 Task: Create an event for the annual employee recognition ceremony, honoring exceptional contributions, milestones, and dedication to the organization on October 14th at 6 PM.
Action: Mouse moved to (59, 125)
Screenshot: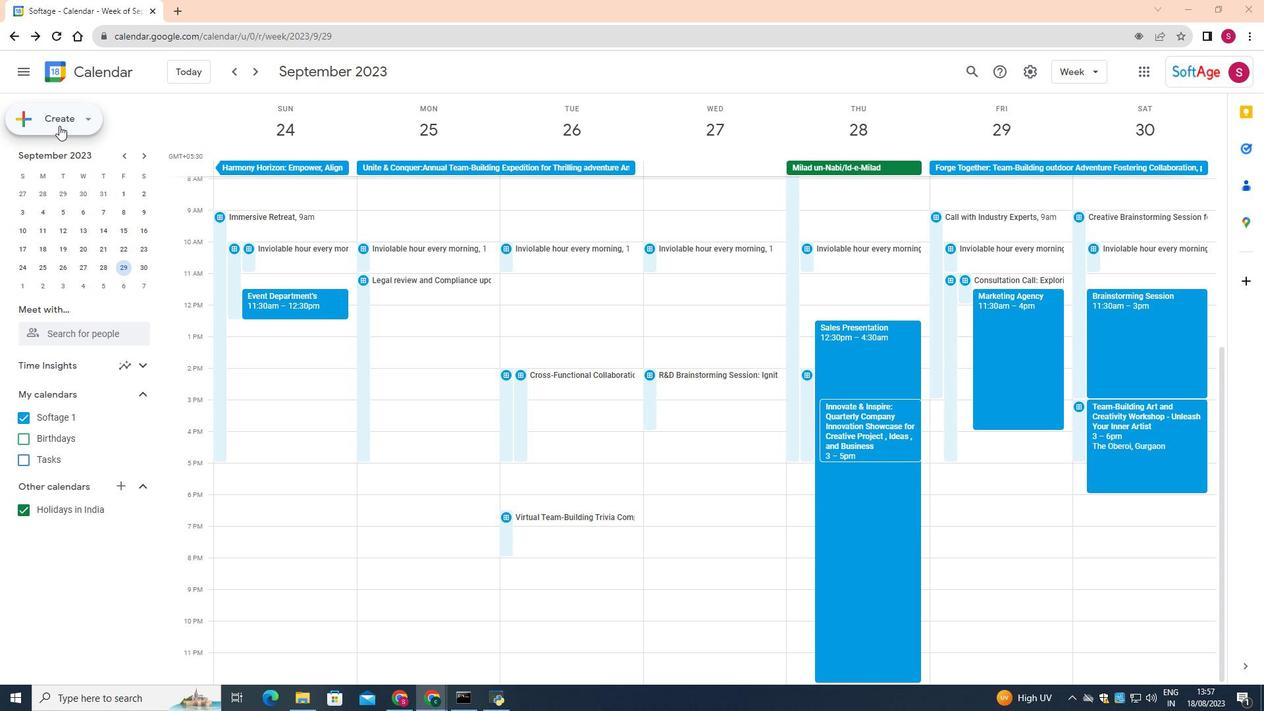 
Action: Mouse pressed left at (59, 125)
Screenshot: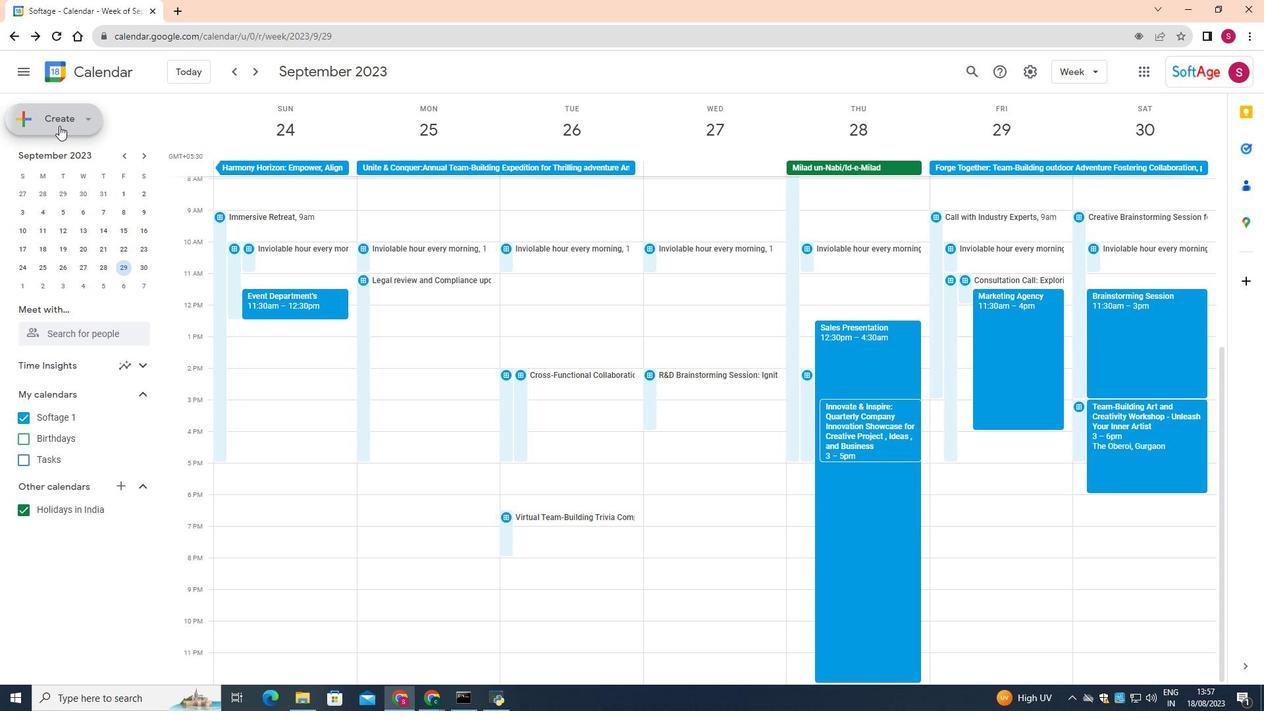 
Action: Mouse moved to (55, 153)
Screenshot: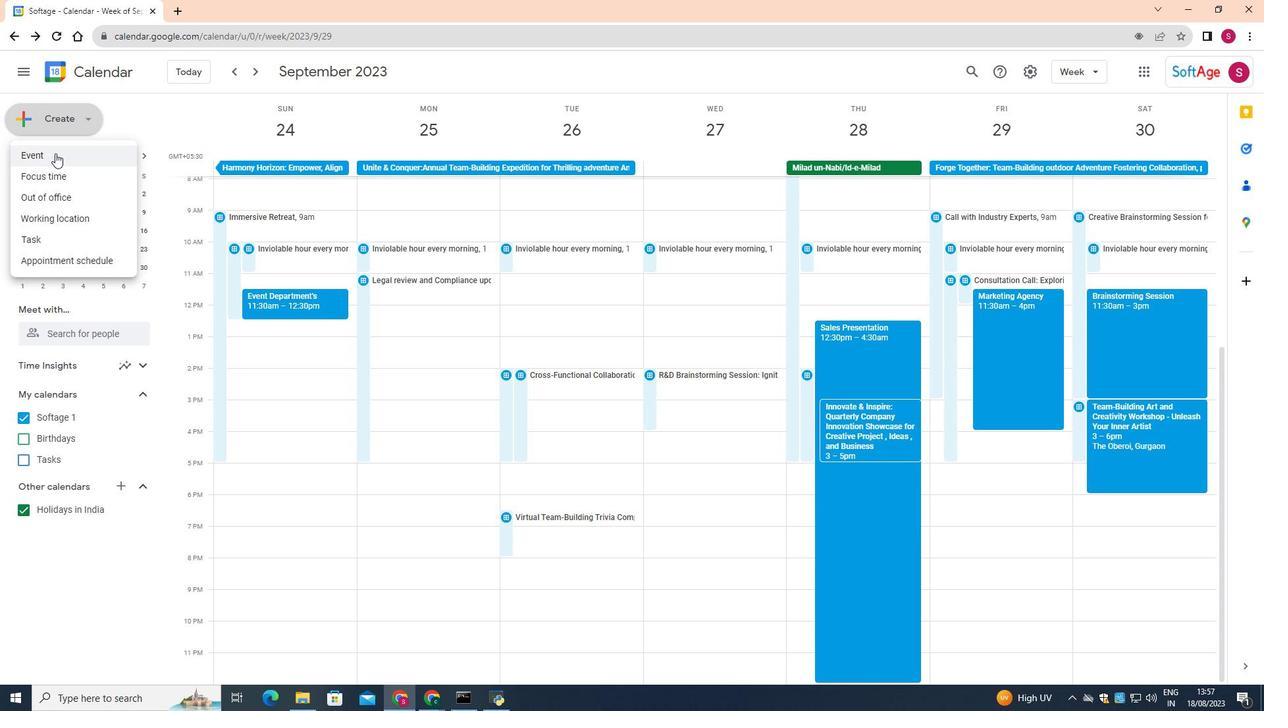 
Action: Mouse pressed left at (55, 153)
Screenshot: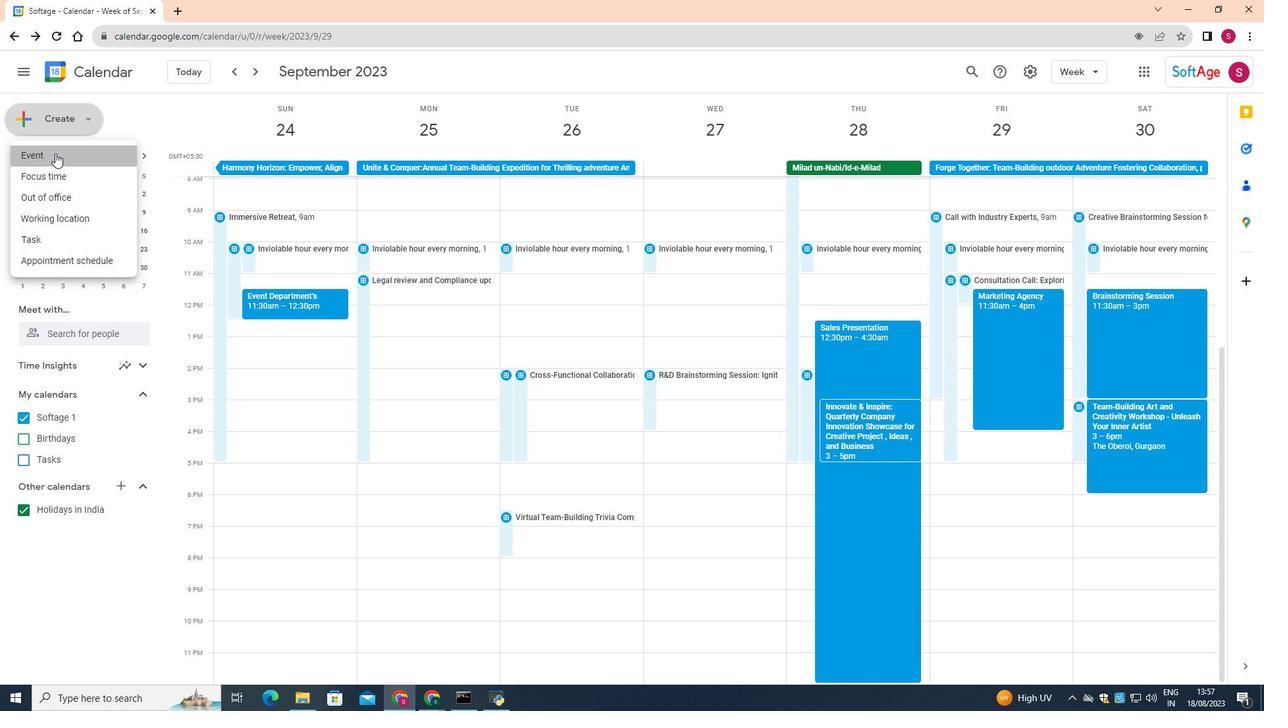
Action: Mouse moved to (557, 233)
Screenshot: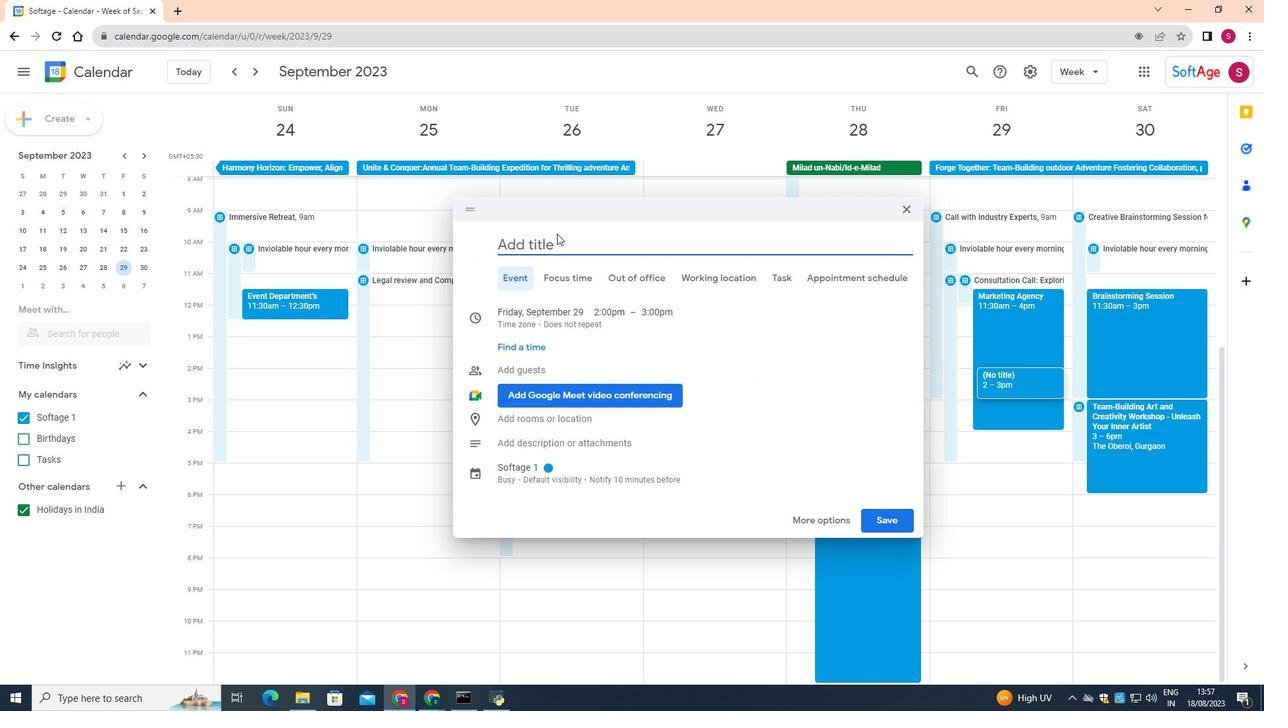 
Action: Mouse pressed left at (557, 233)
Screenshot: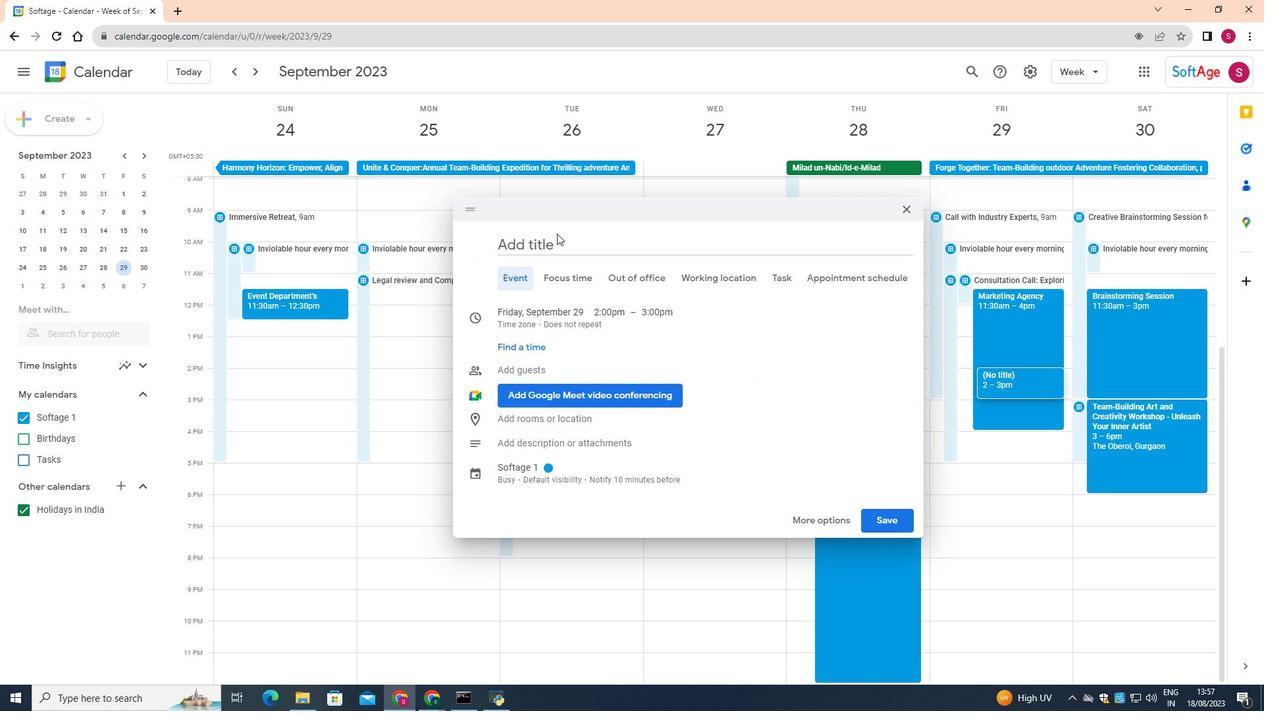 
Action: Mouse moved to (558, 244)
Screenshot: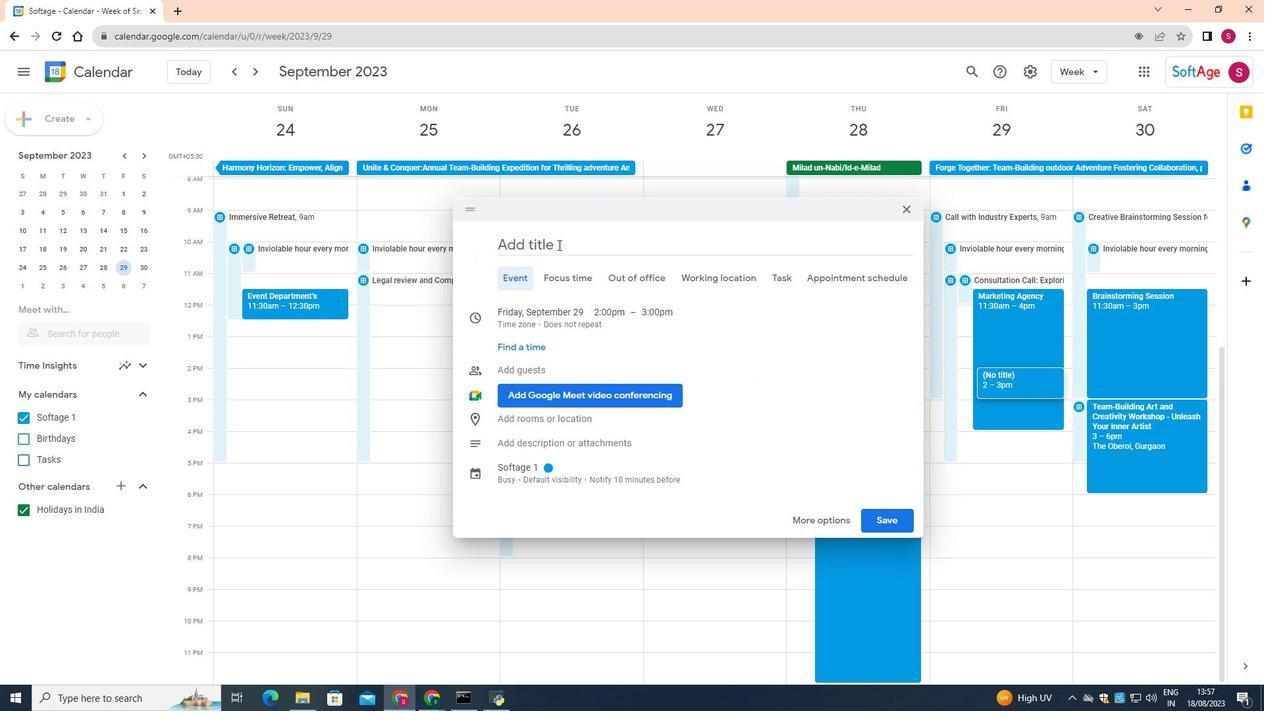 
Action: Mouse pressed left at (558, 244)
Screenshot: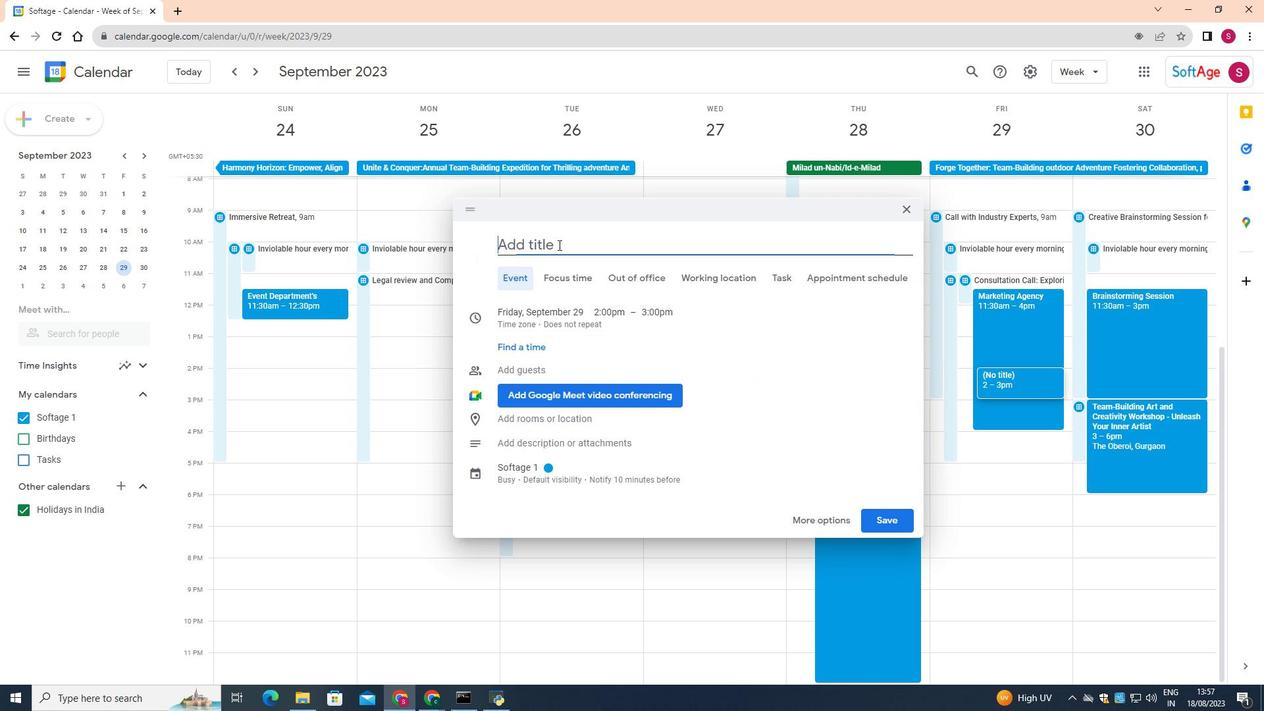 
Action: Mouse moved to (559, 244)
Screenshot: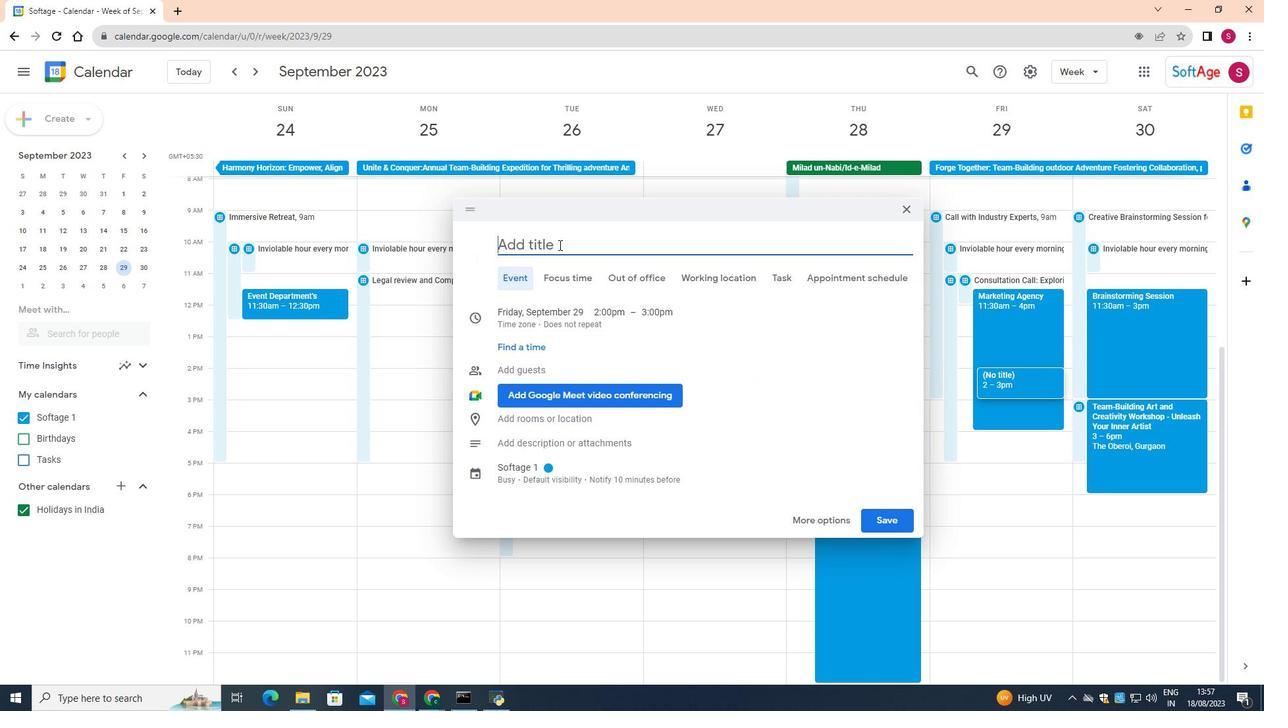 
Action: Key pressed <Key.shift>Annual<Key.space><Key.shift>Employee<Key.space><Key.shift>Recognition<Key.space><Key.shift>Ceremony<Key.shift_r>:<Key.space><Key.shift>Celebrating<Key.space><Key.shift>Excellence<Key.space>and<Key.space><Key.shift>Dedication
Screenshot: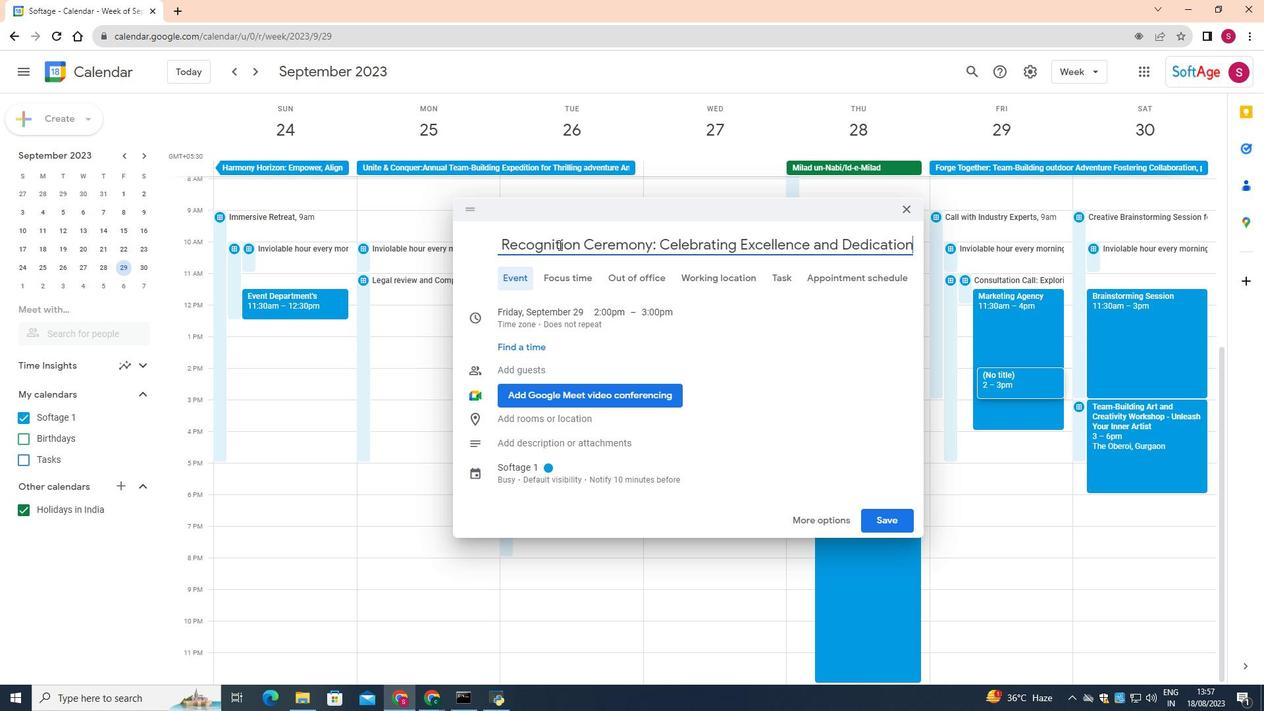 
Action: Mouse moved to (570, 309)
Screenshot: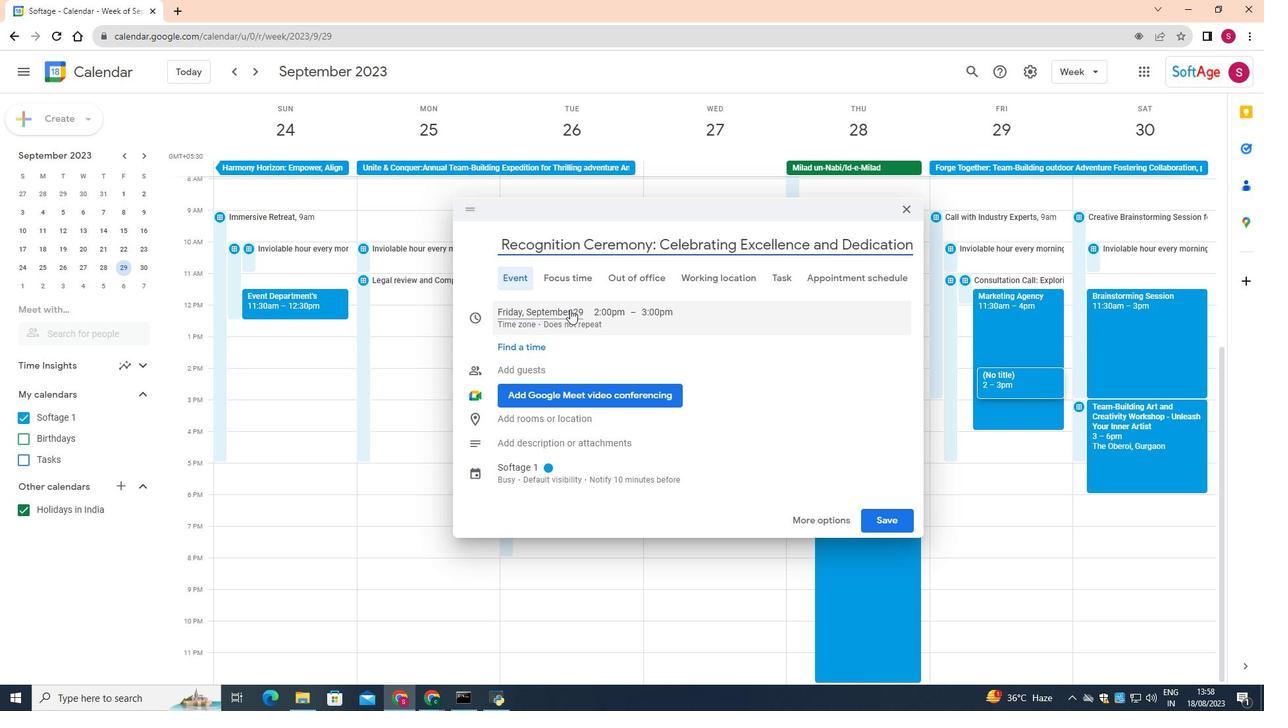 
Action: Mouse pressed left at (570, 309)
Screenshot: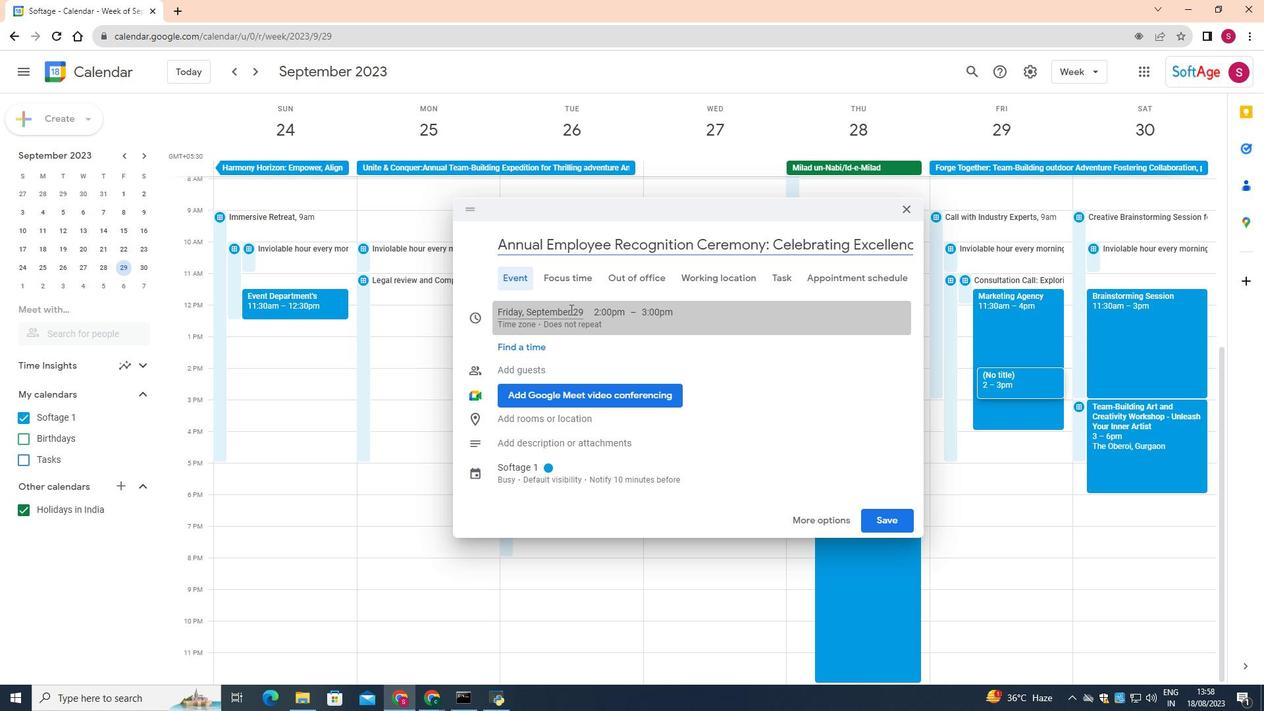 
Action: Mouse moved to (654, 339)
Screenshot: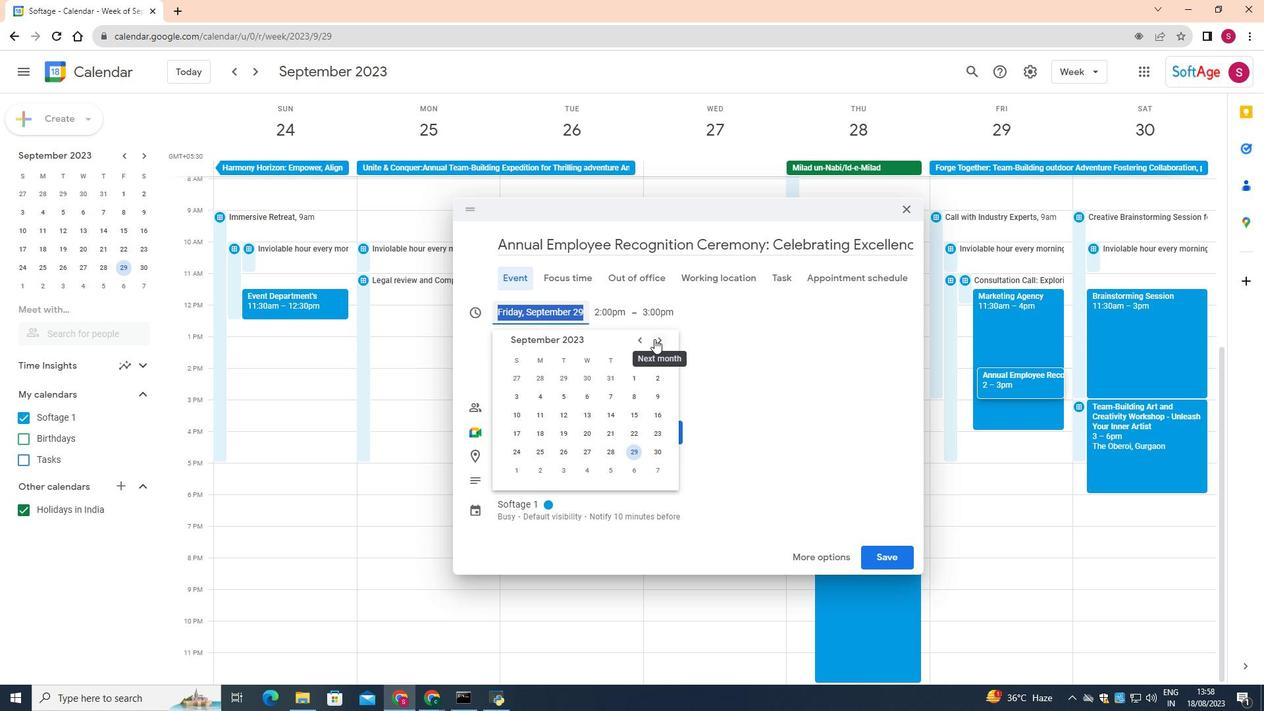 
Action: Mouse pressed left at (654, 339)
Screenshot: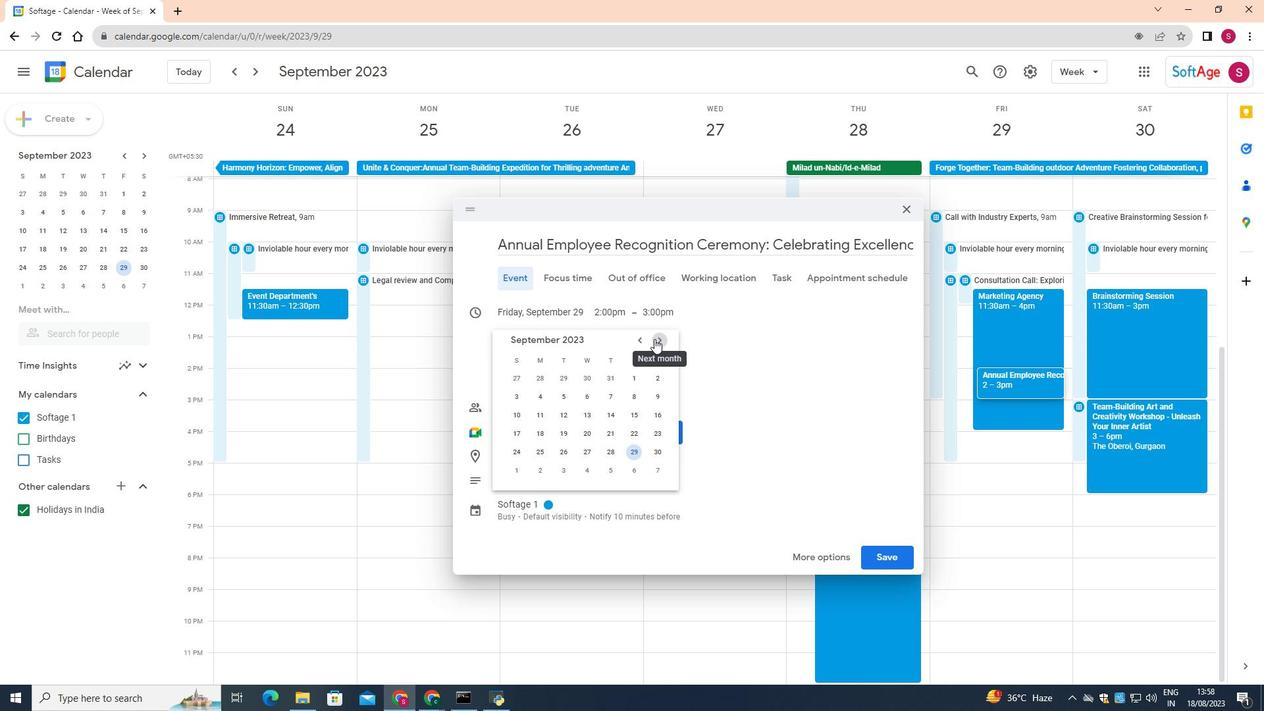 
Action: Mouse moved to (653, 393)
Screenshot: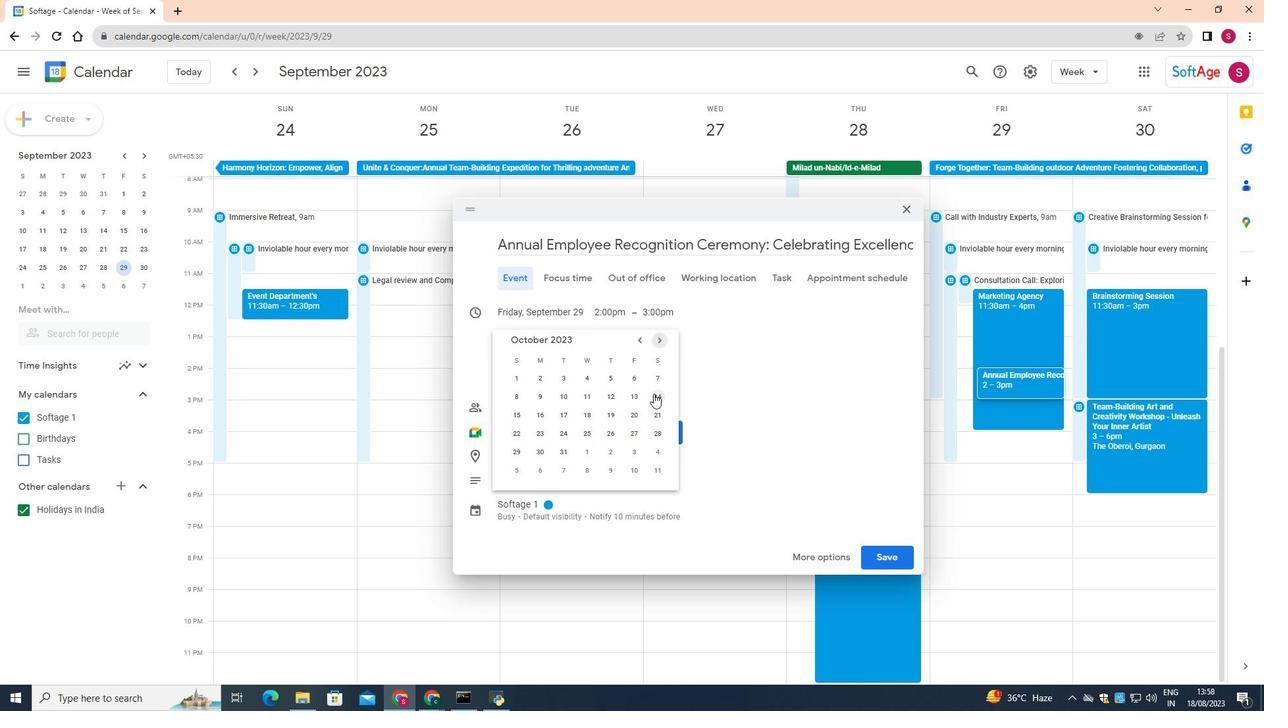 
Action: Mouse pressed left at (653, 393)
Screenshot: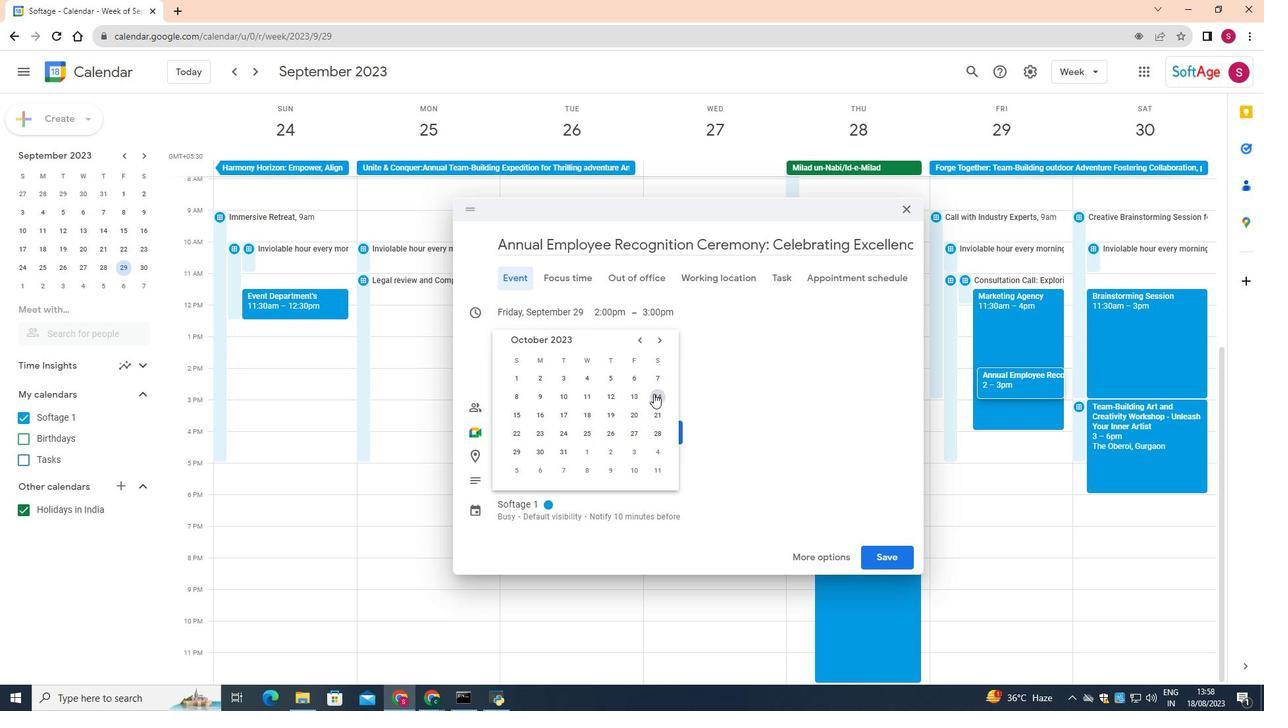 
Action: Mouse moved to (763, 312)
Screenshot: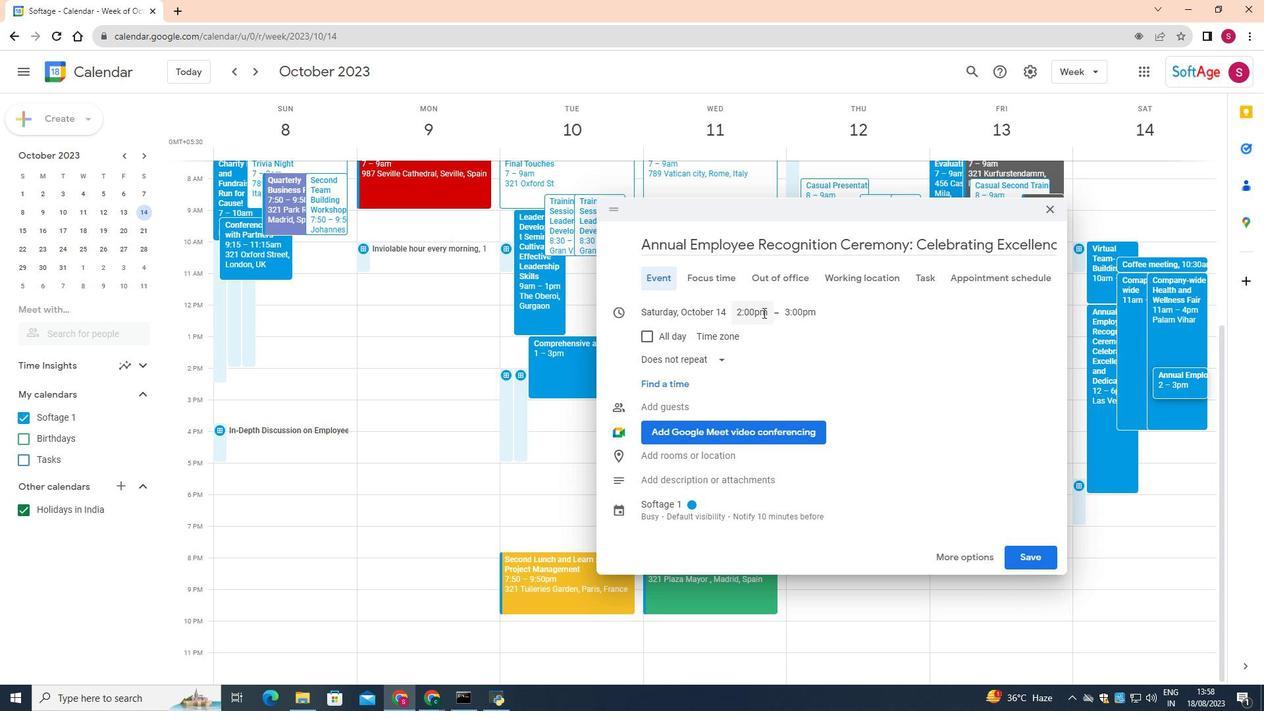 
Action: Mouse pressed left at (763, 312)
Screenshot: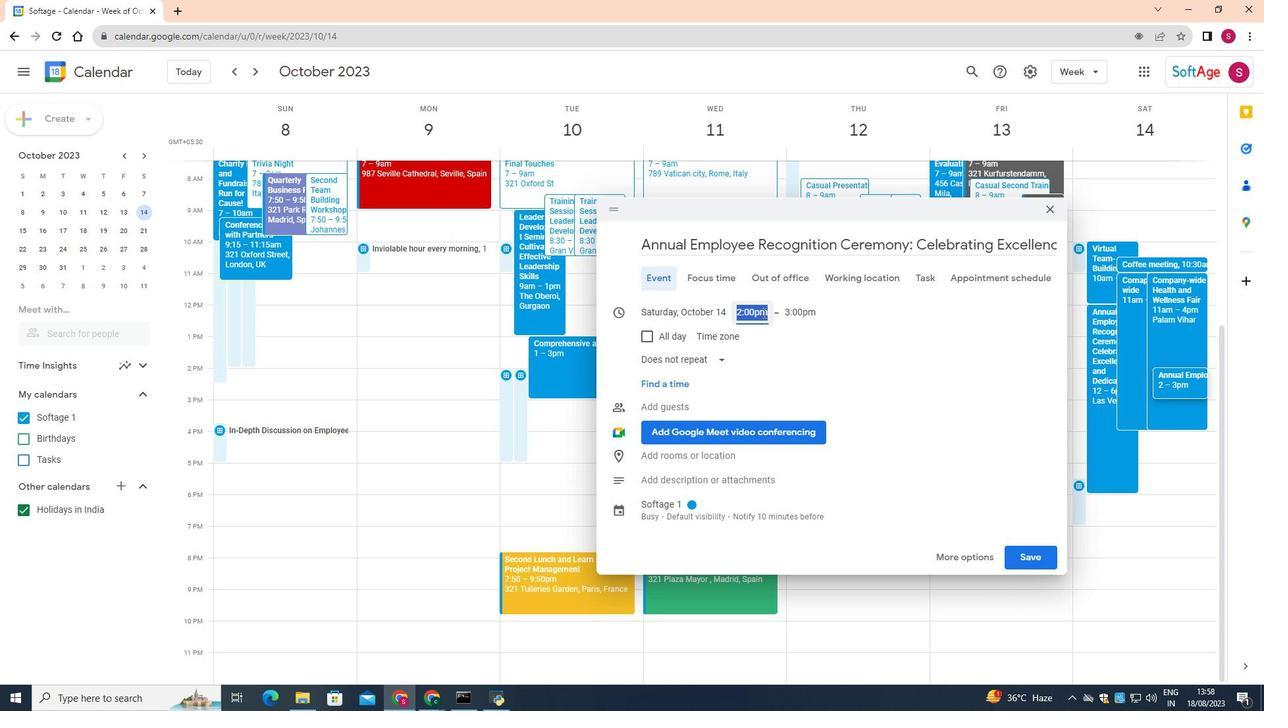 
Action: Mouse moved to (767, 419)
Screenshot: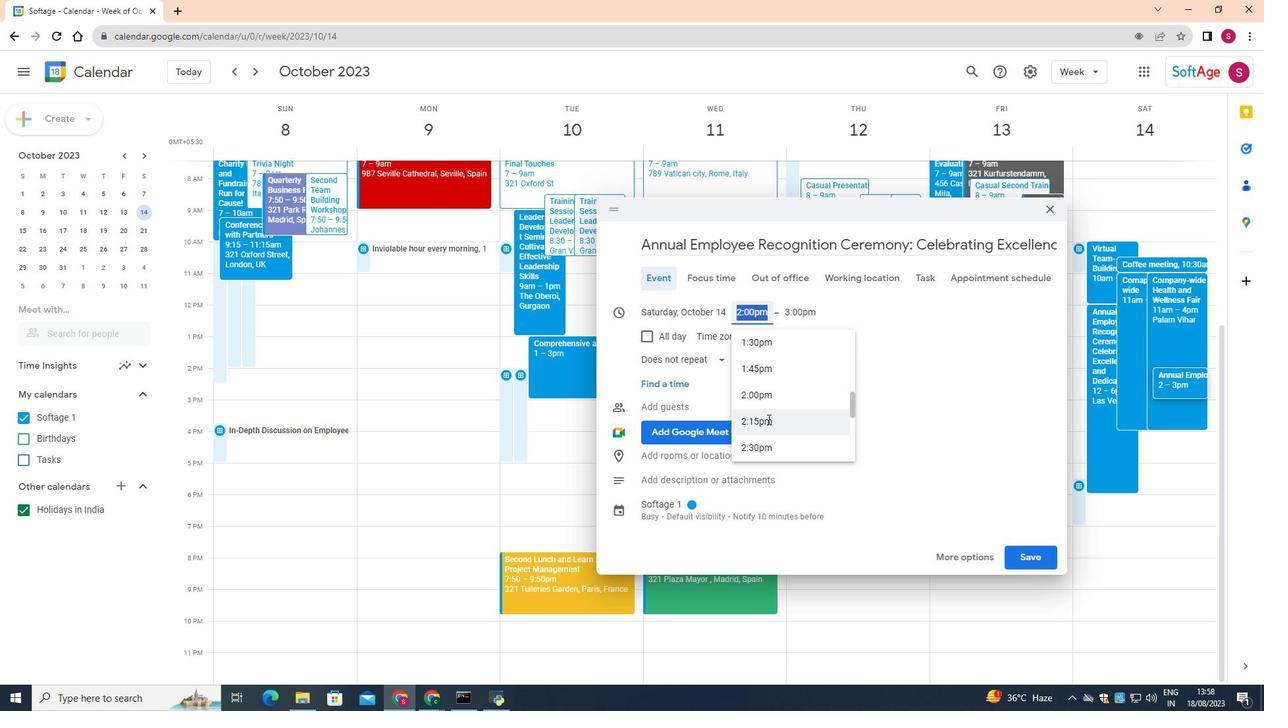 
Action: Mouse scrolled (767, 418) with delta (0, 0)
Screenshot: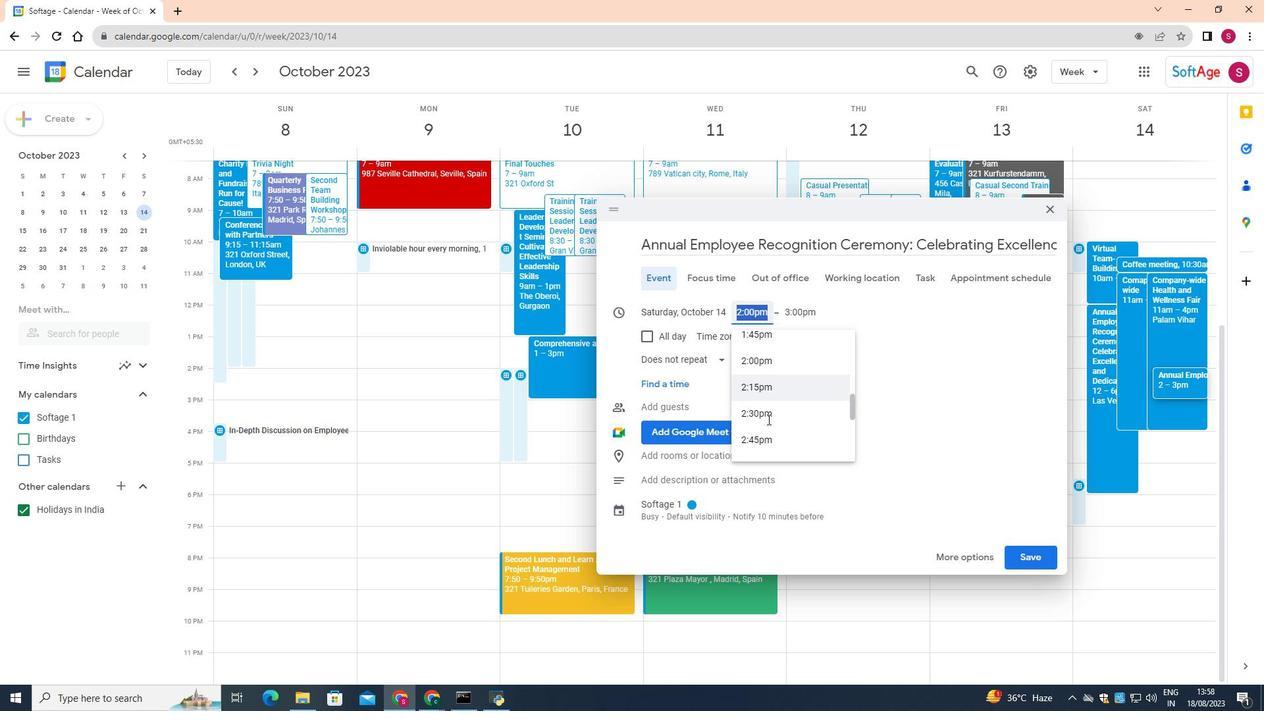 
Action: Mouse scrolled (767, 418) with delta (0, 0)
Screenshot: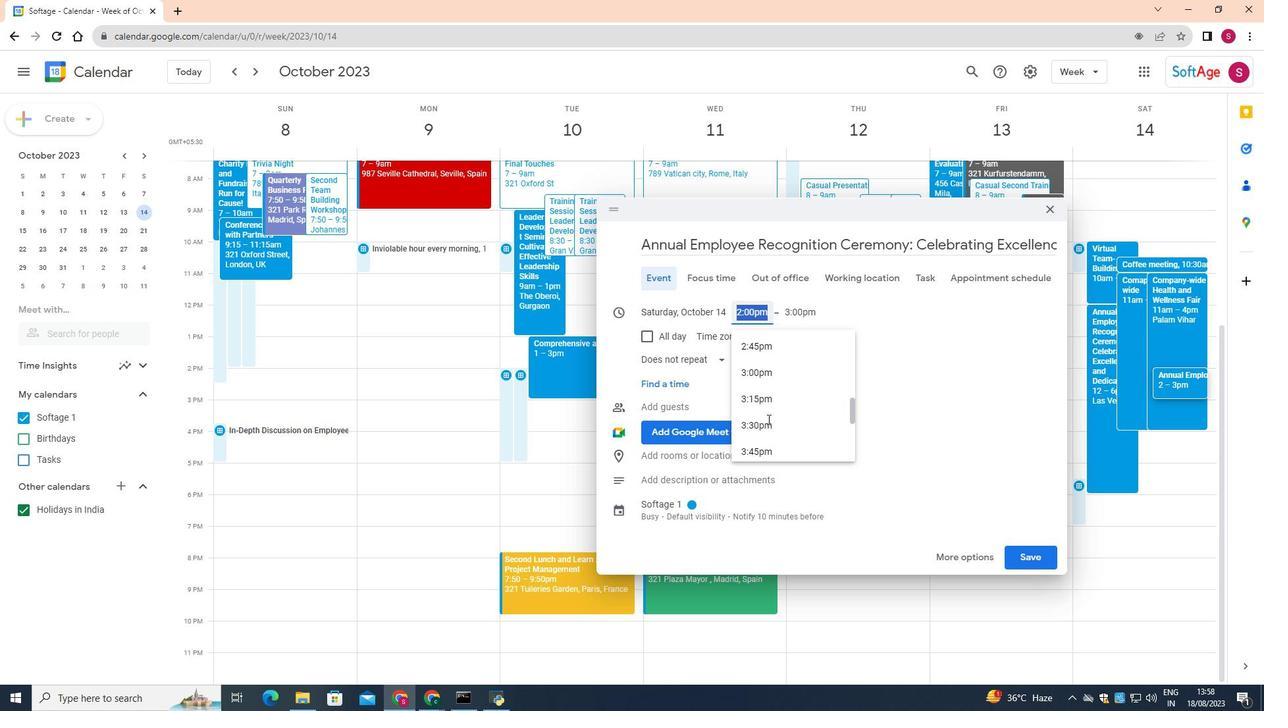 
Action: Mouse scrolled (767, 418) with delta (0, 0)
Screenshot: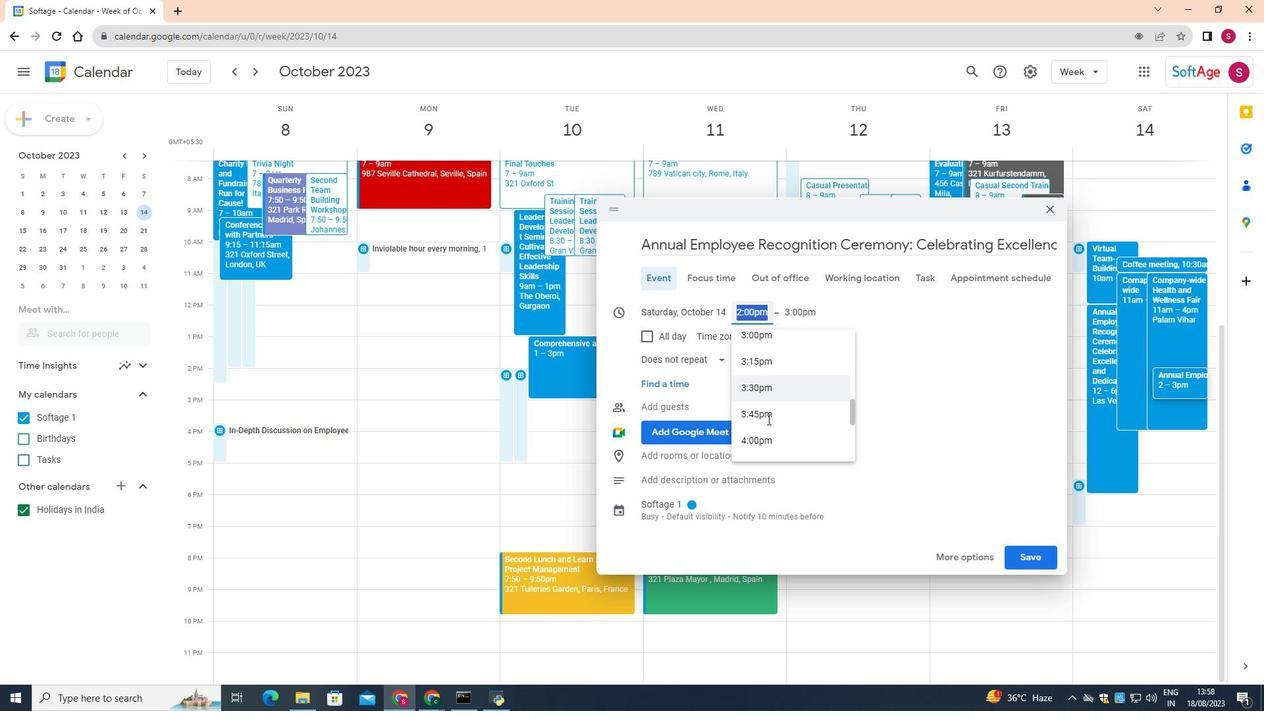 
Action: Mouse scrolled (767, 418) with delta (0, 0)
Screenshot: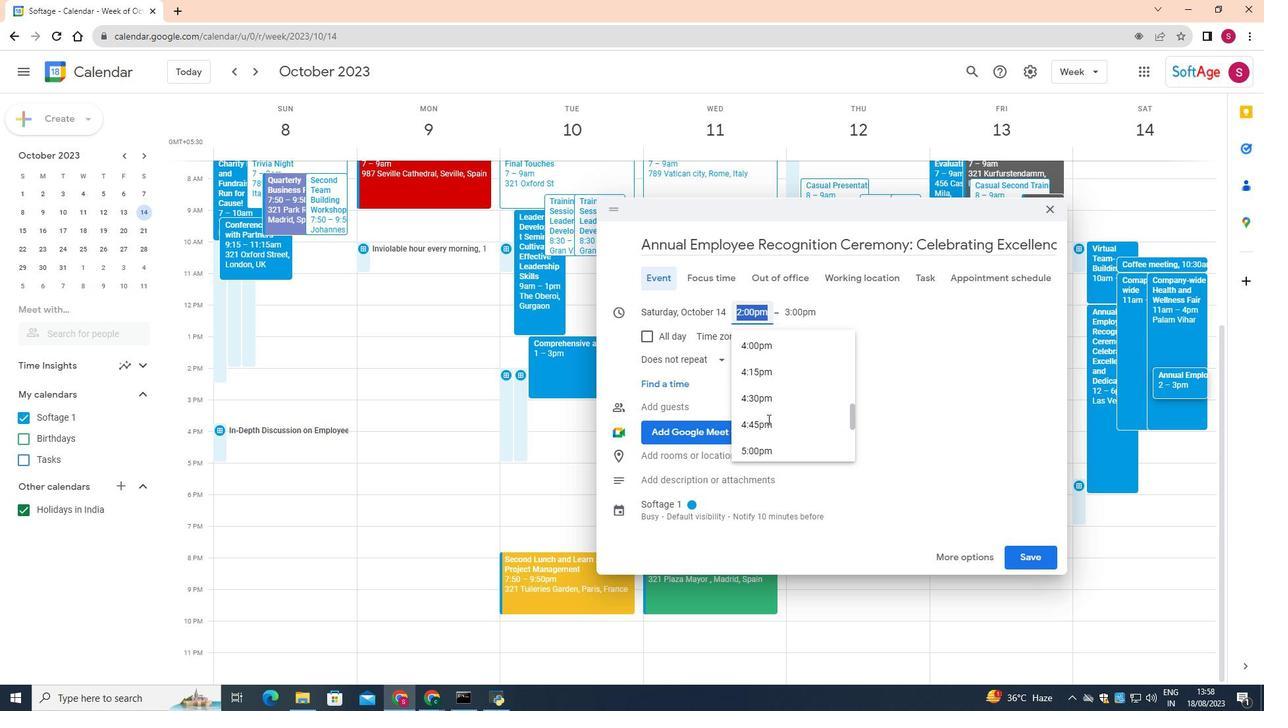 
Action: Mouse scrolled (767, 418) with delta (0, 0)
Screenshot: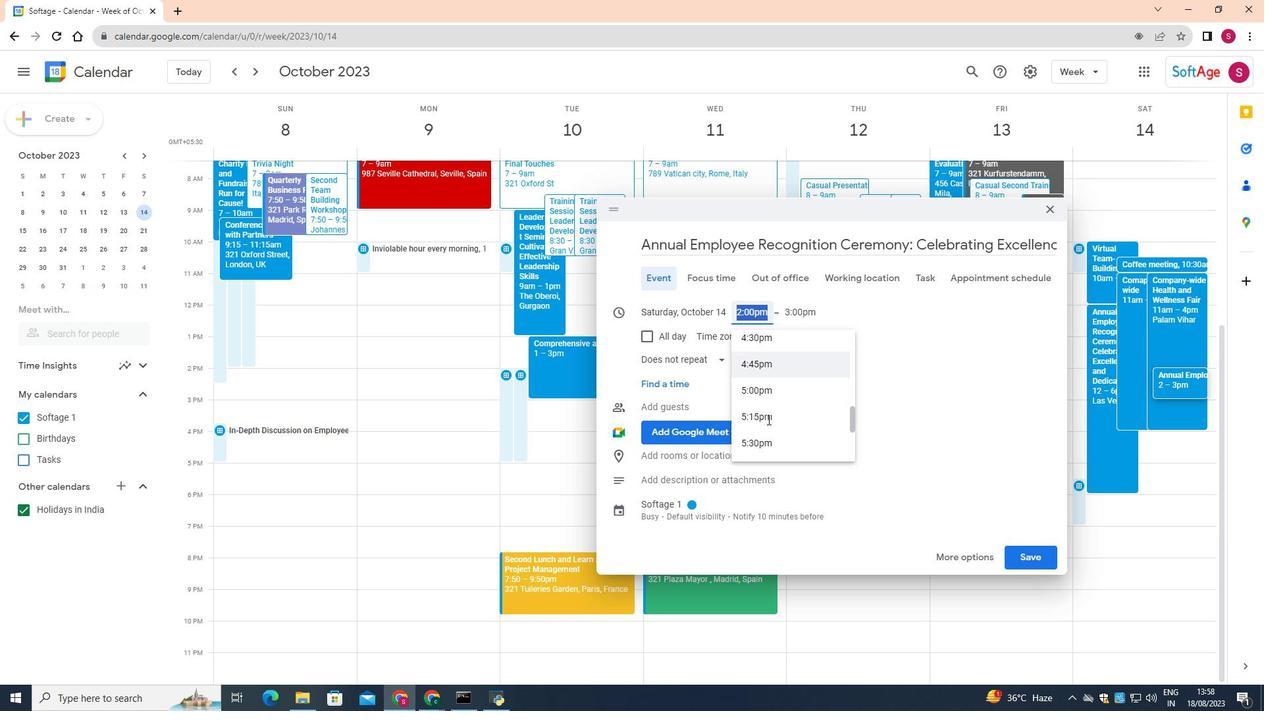 
Action: Mouse moved to (766, 427)
Screenshot: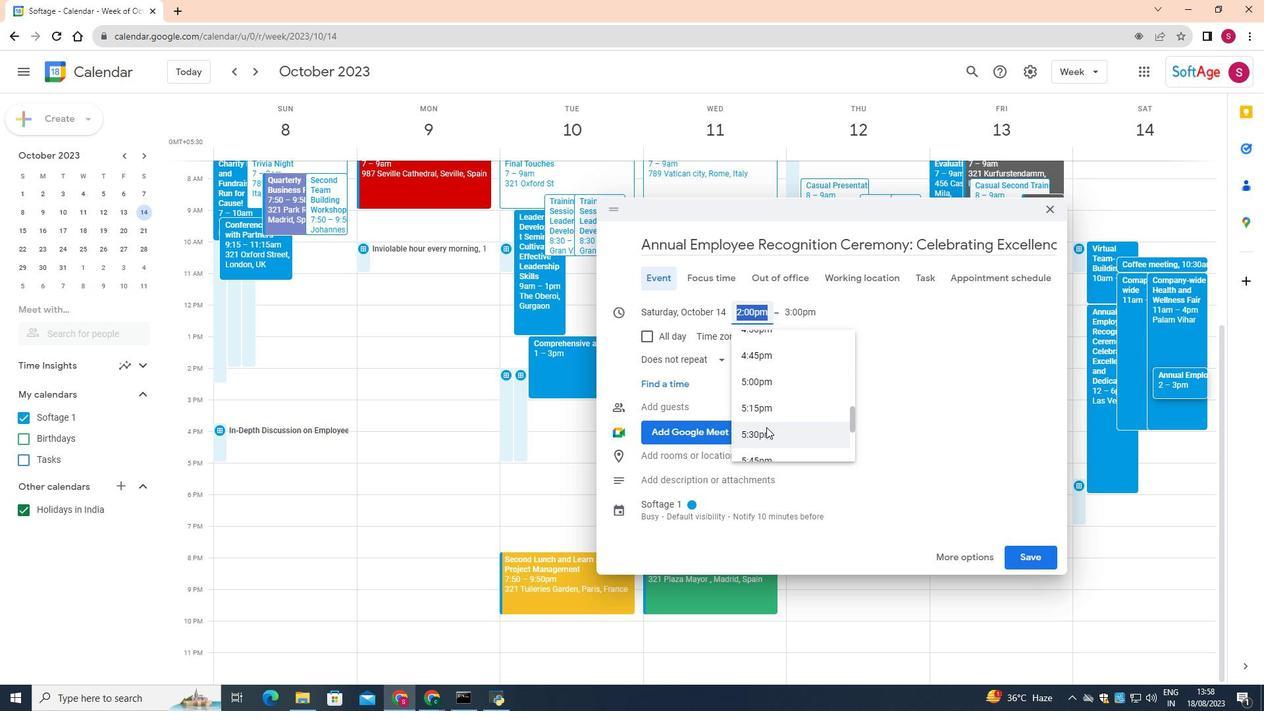 
Action: Mouse scrolled (766, 426) with delta (0, 0)
Screenshot: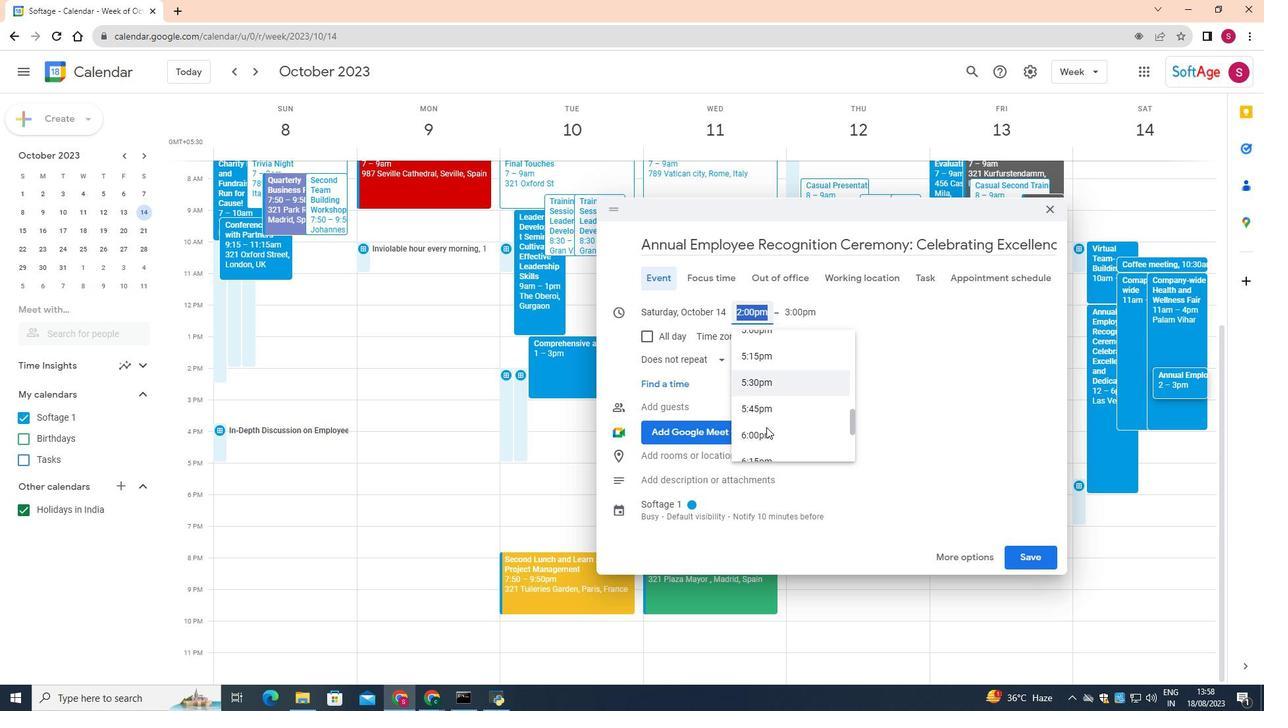 
Action: Mouse moved to (766, 421)
Screenshot: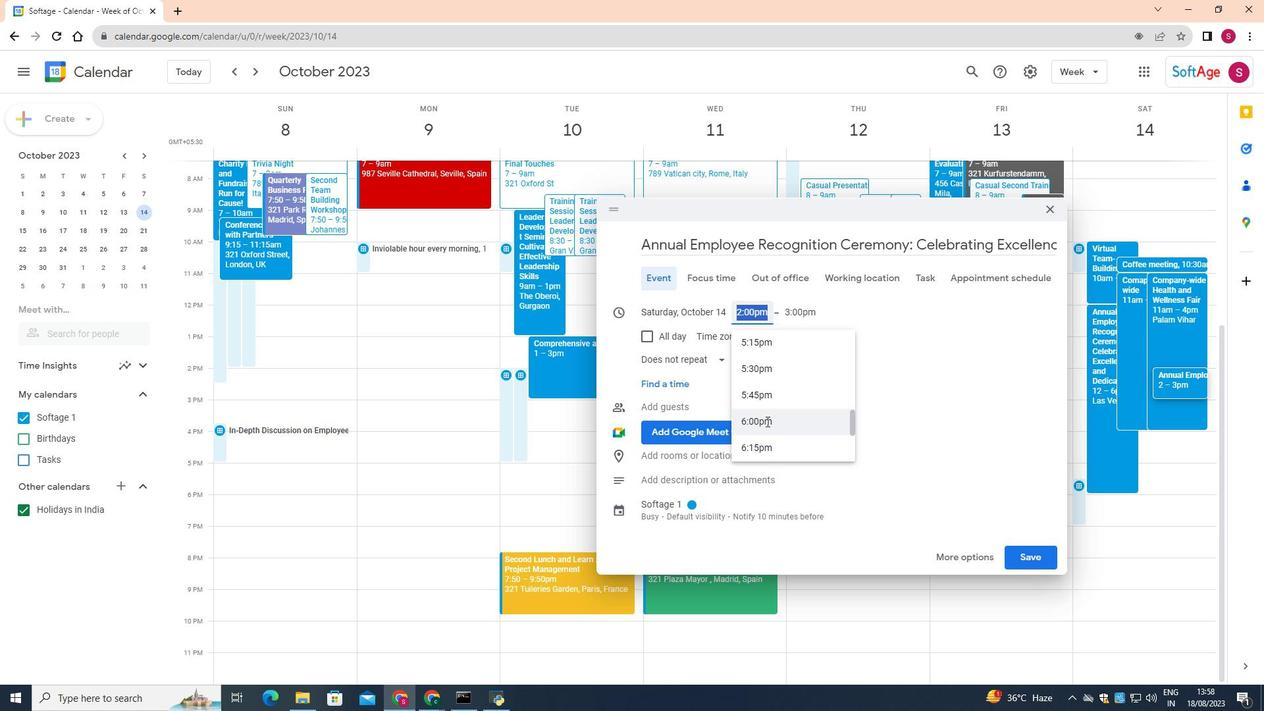 
Action: Mouse pressed left at (766, 421)
Screenshot: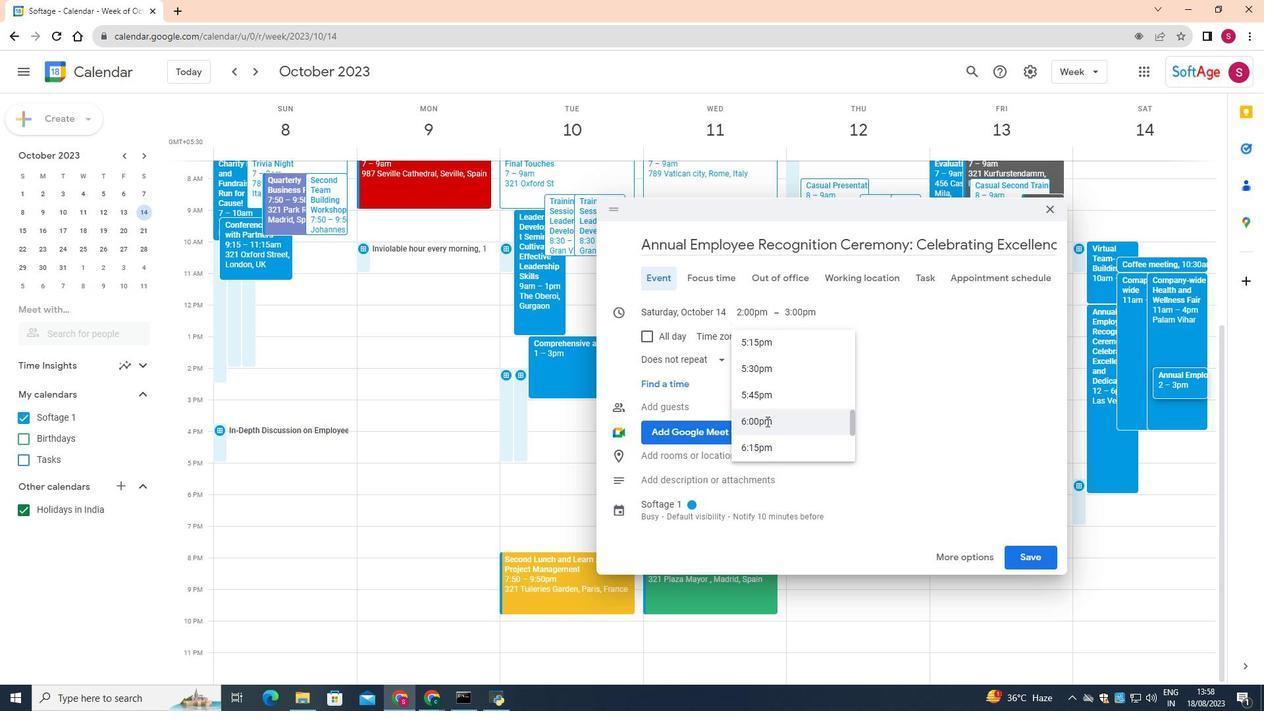 
Action: Mouse moved to (809, 314)
Screenshot: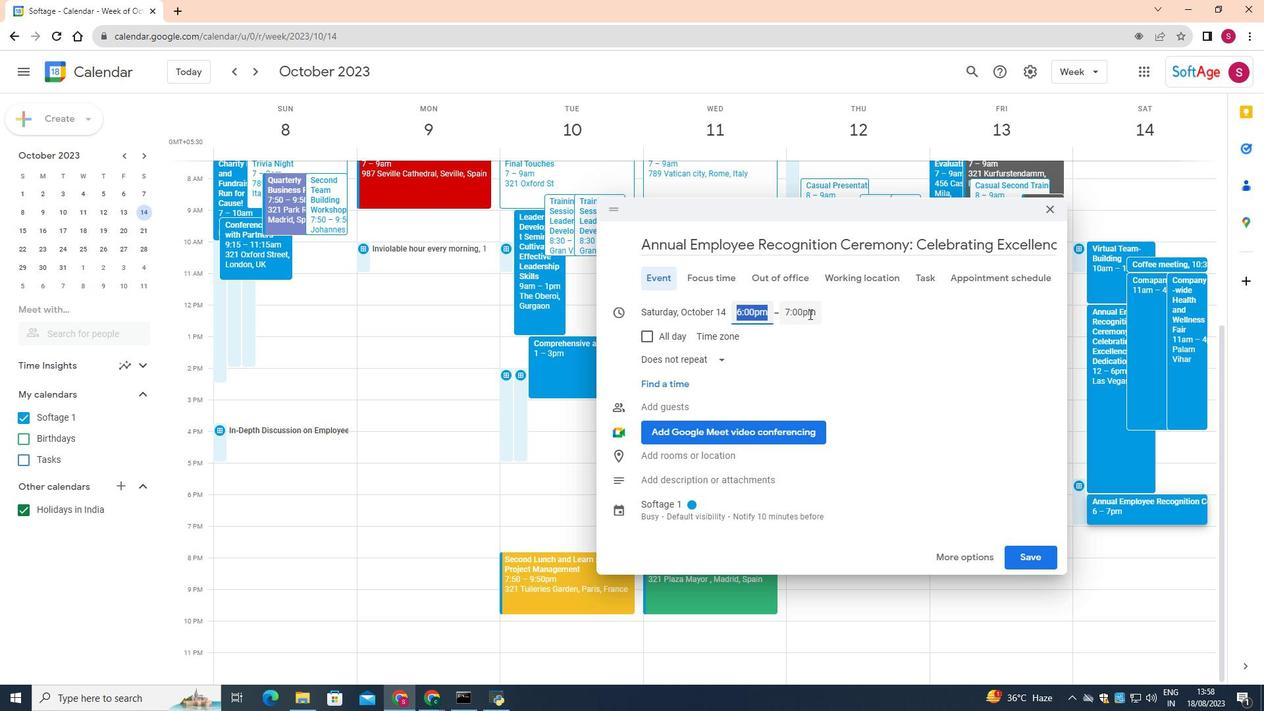 
Action: Mouse pressed left at (809, 314)
Screenshot: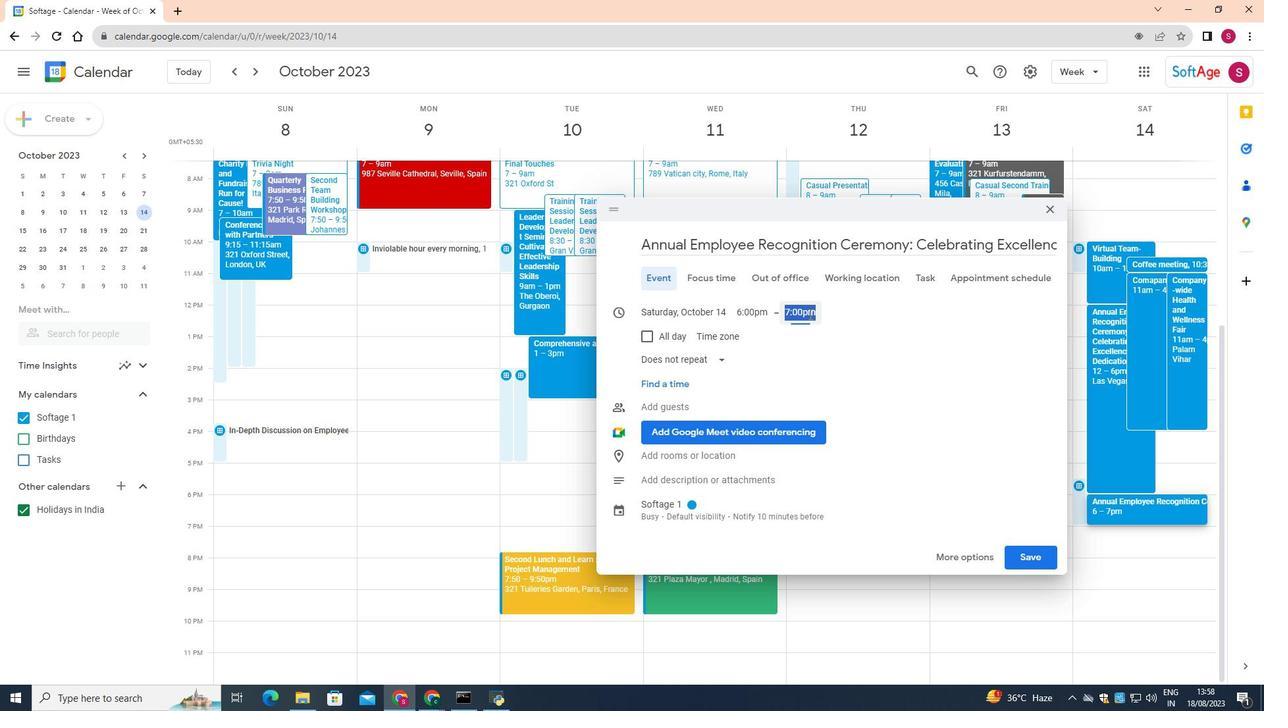 
Action: Mouse moved to (810, 395)
Screenshot: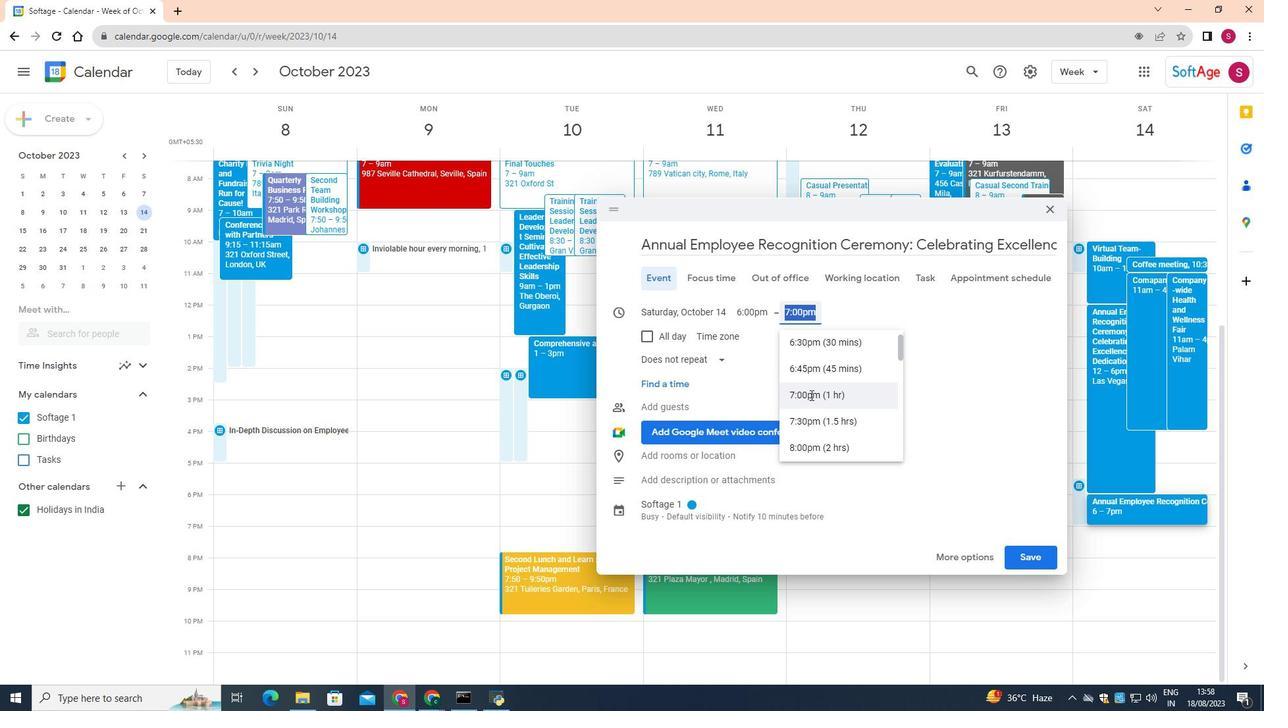 
Action: Mouse pressed left at (810, 395)
Screenshot: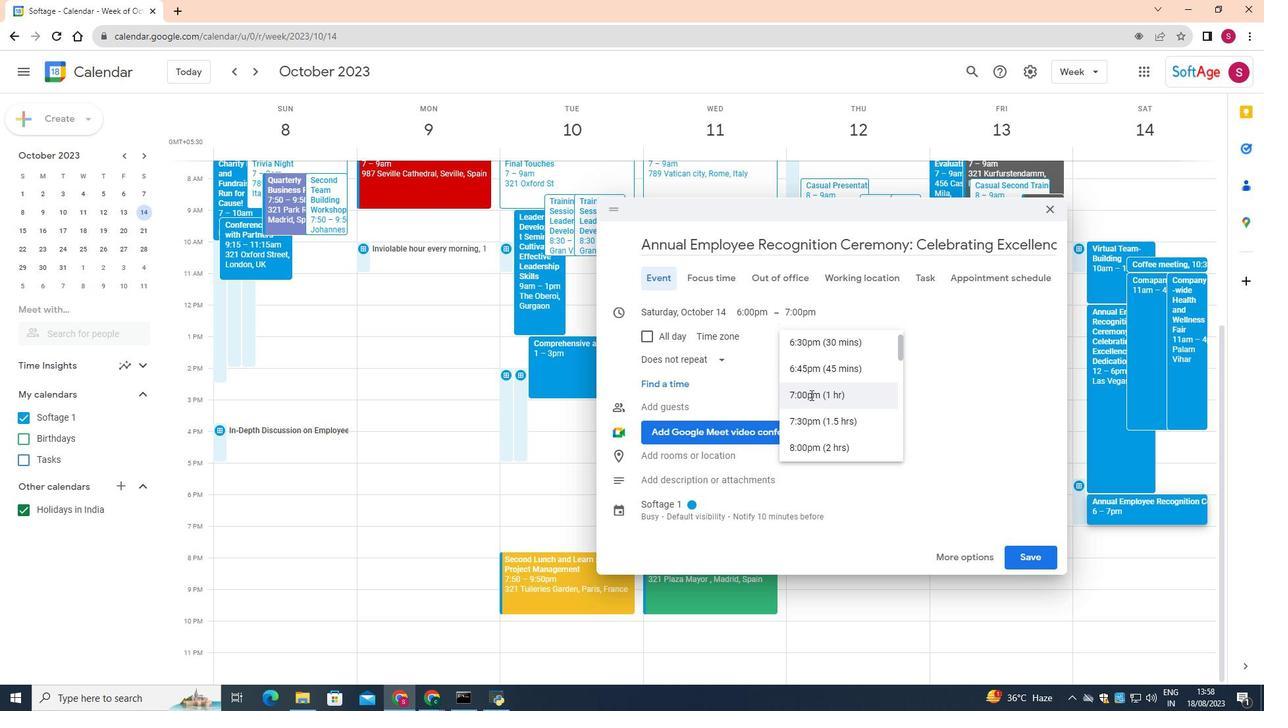 
Action: Mouse moved to (953, 559)
Screenshot: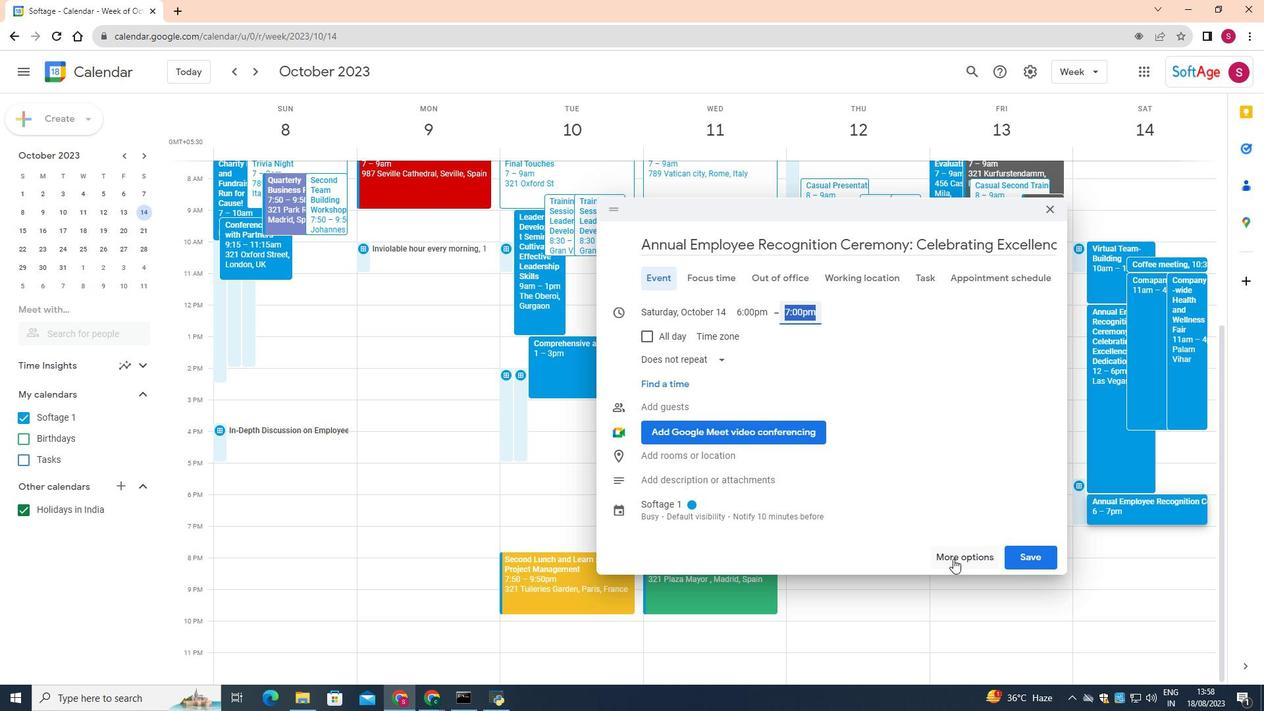 
Action: Mouse pressed left at (953, 559)
Screenshot: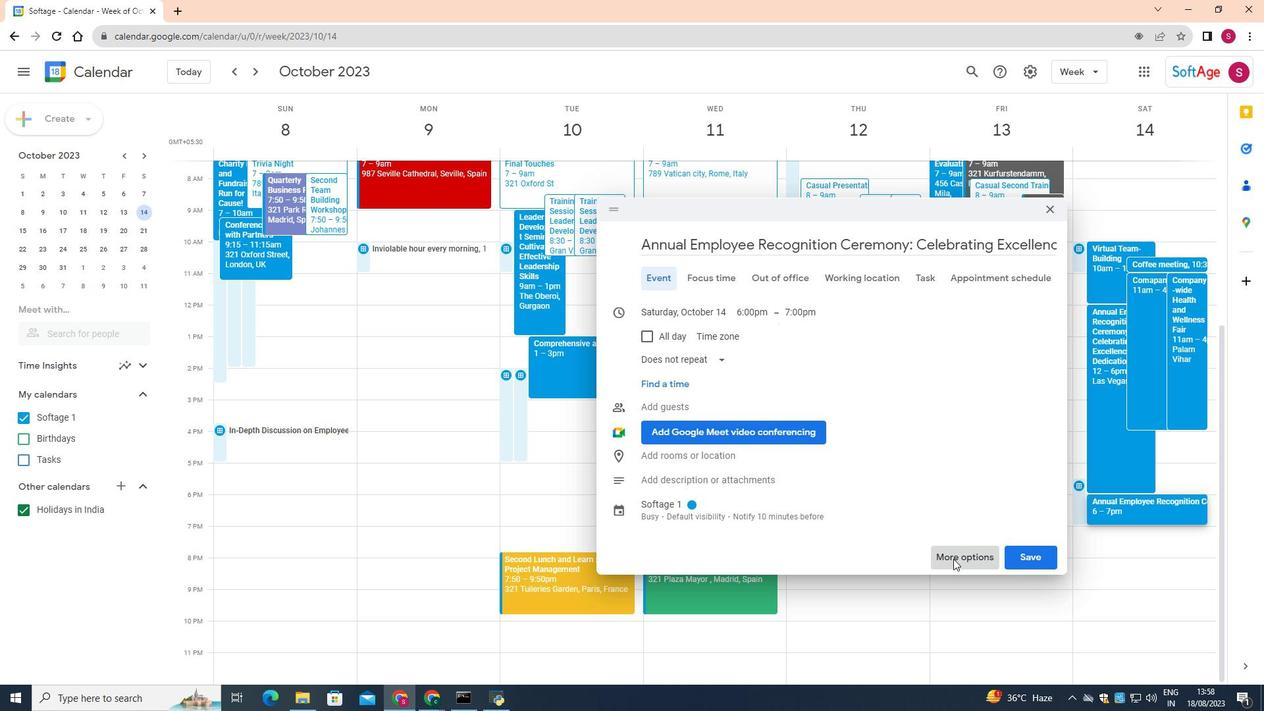 
Action: Mouse moved to (370, 433)
Screenshot: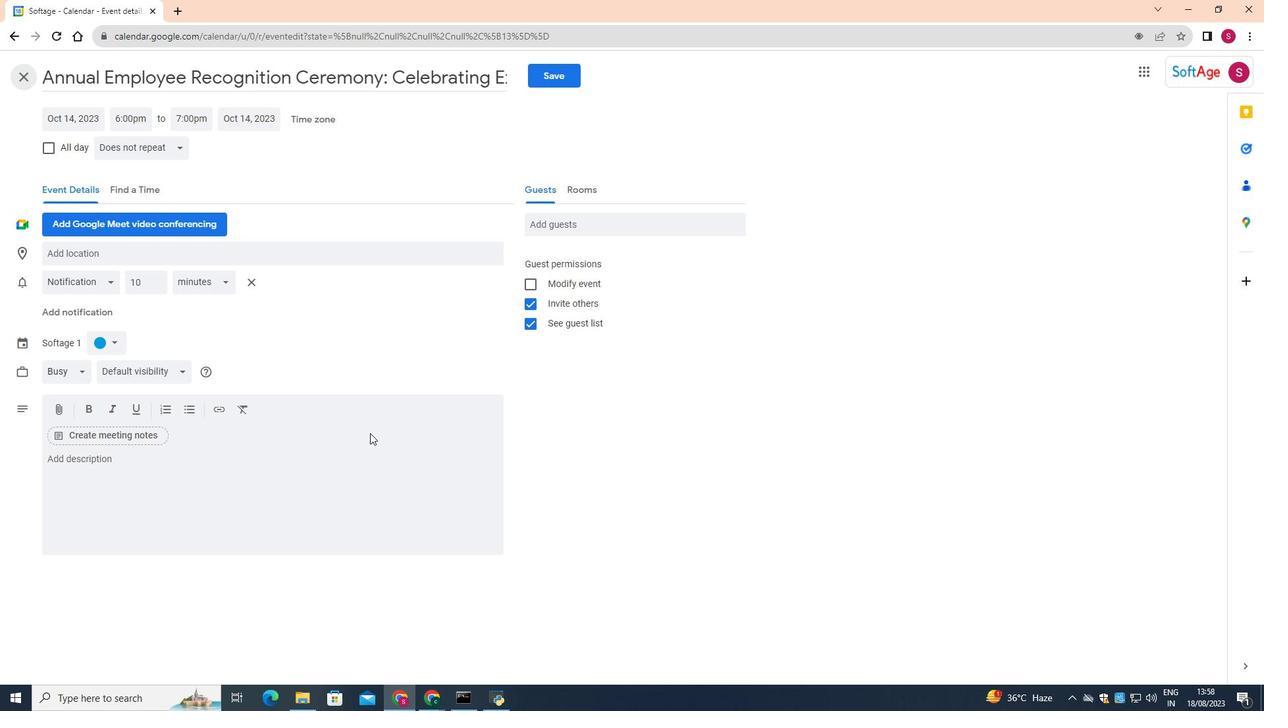 
Action: Mouse pressed left at (370, 433)
Screenshot: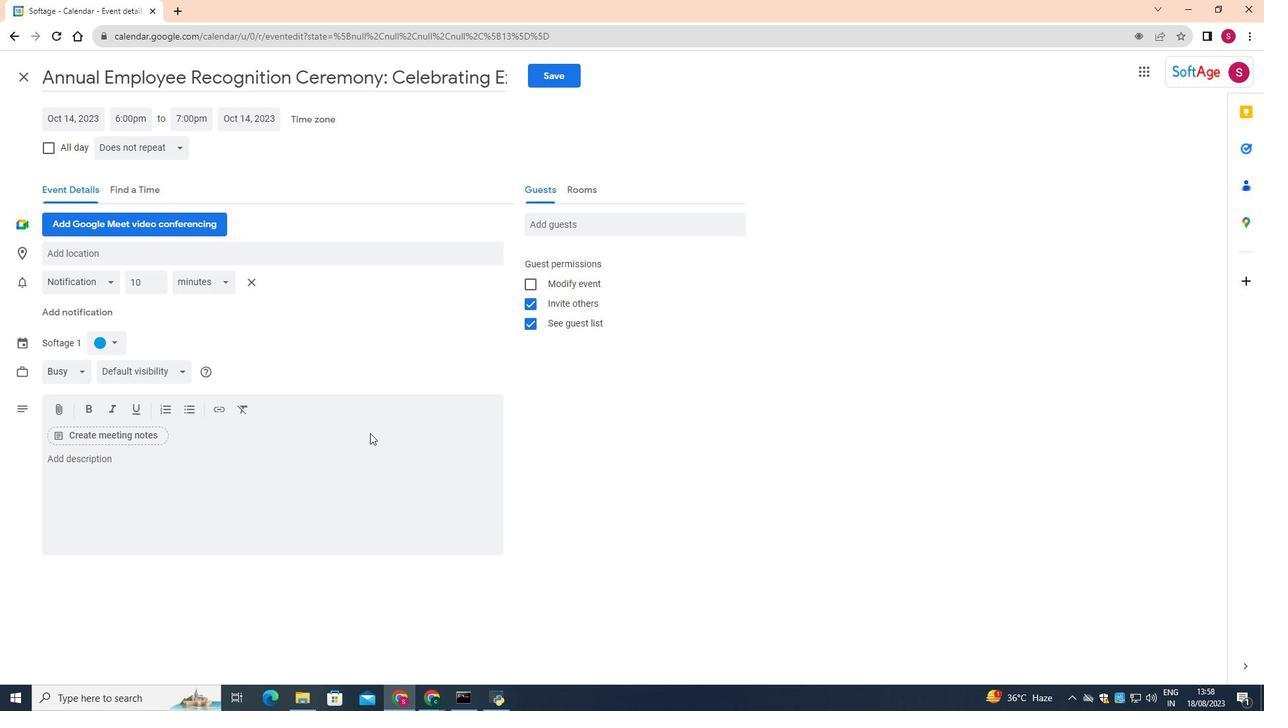 
Action: Mouse moved to (165, 464)
Screenshot: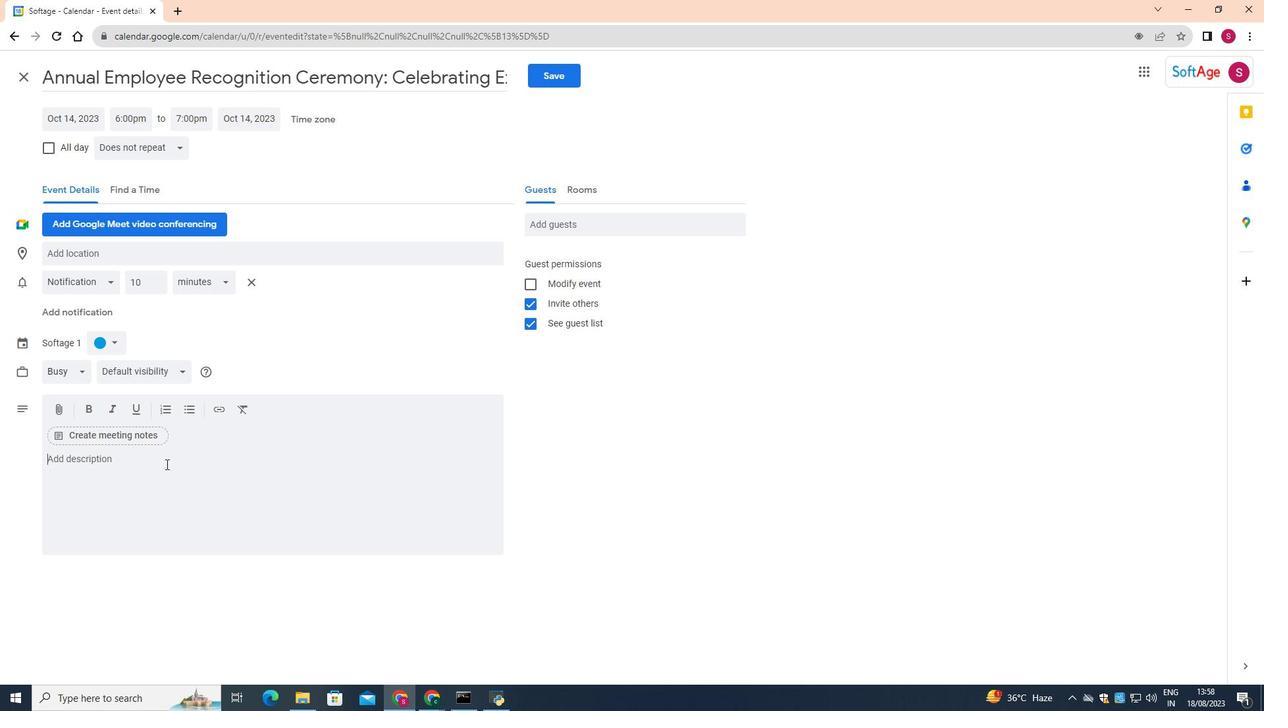 
Action: Mouse pressed left at (165, 464)
Screenshot: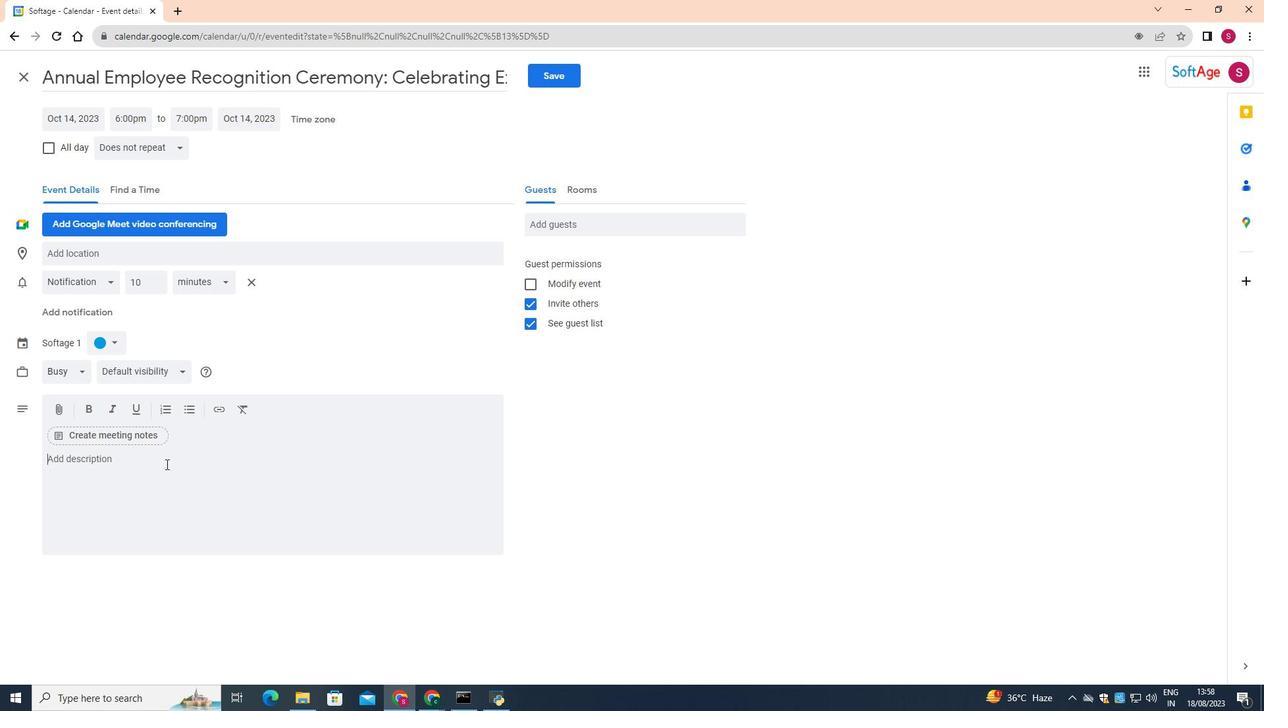 
Action: Key pressed <Key.shift>The<Key.space>time<Key.space>has<Key.space>come<Key.space>to<Key.space>shine<Key.space>a<Key.space>spotlight<Key.space>on<Key.space>the<Key.space>stars<Key.space>that<Key.space>illuminate<Key.space>our<Key.space>journey.<Key.space><Key.shift>Join<Key.space>us<Key.space>for<Key.space>the<Key.space><Key.shift>Annual<Key.space><Key.shift>Employee<Key.space><Key.shift>Recognition<Key.space><Key.shift>Ceremony,<Key.space>an<Key.space>evening<Key.space>dedicated<Key.space>to<Key.space>honoring<Key.space>exceptional<Key.space>contributions,<Key.space>celebrating<Key.space>milestones,<Key.space>and<Key.space>recognizing<Key.space>the<Key.space>unwavering<Key.space>dedication<Key.space>that<Key.space>fuels<Key.space>the<Key.space>heart<Key.space>of<Key.space>our<Key.space>organization
Screenshot: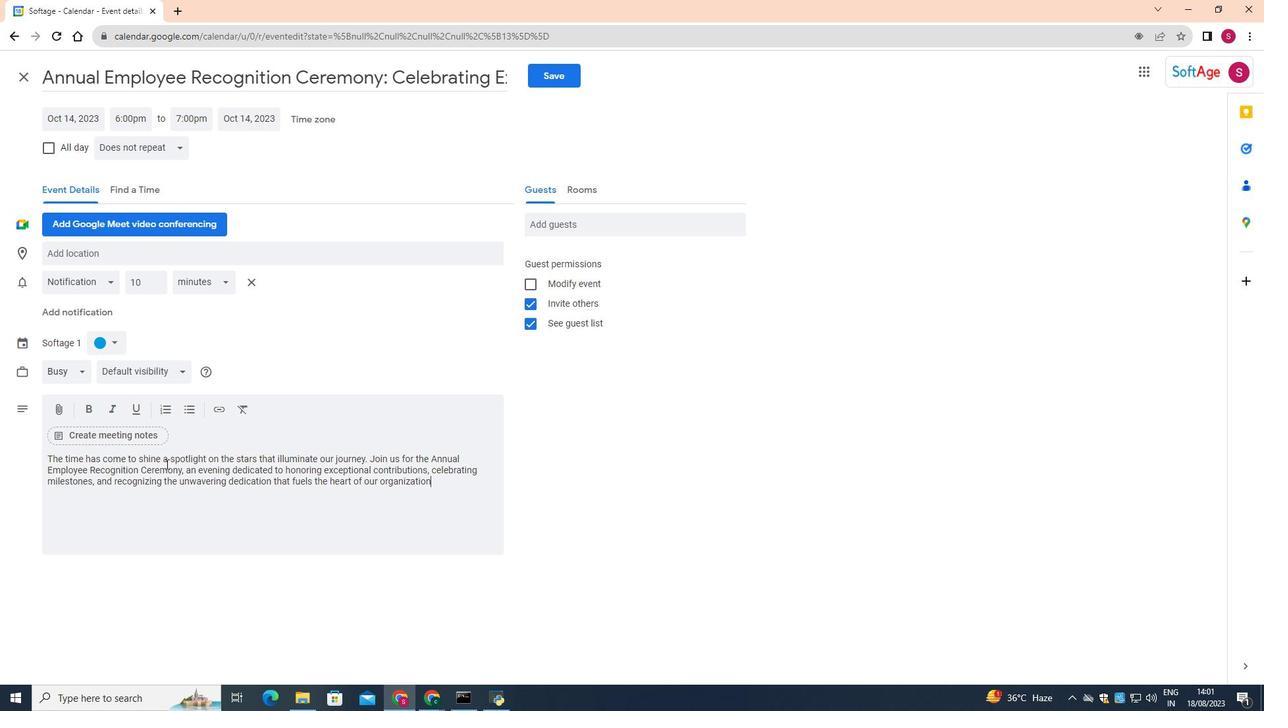 
Action: Mouse moved to (175, 460)
Screenshot: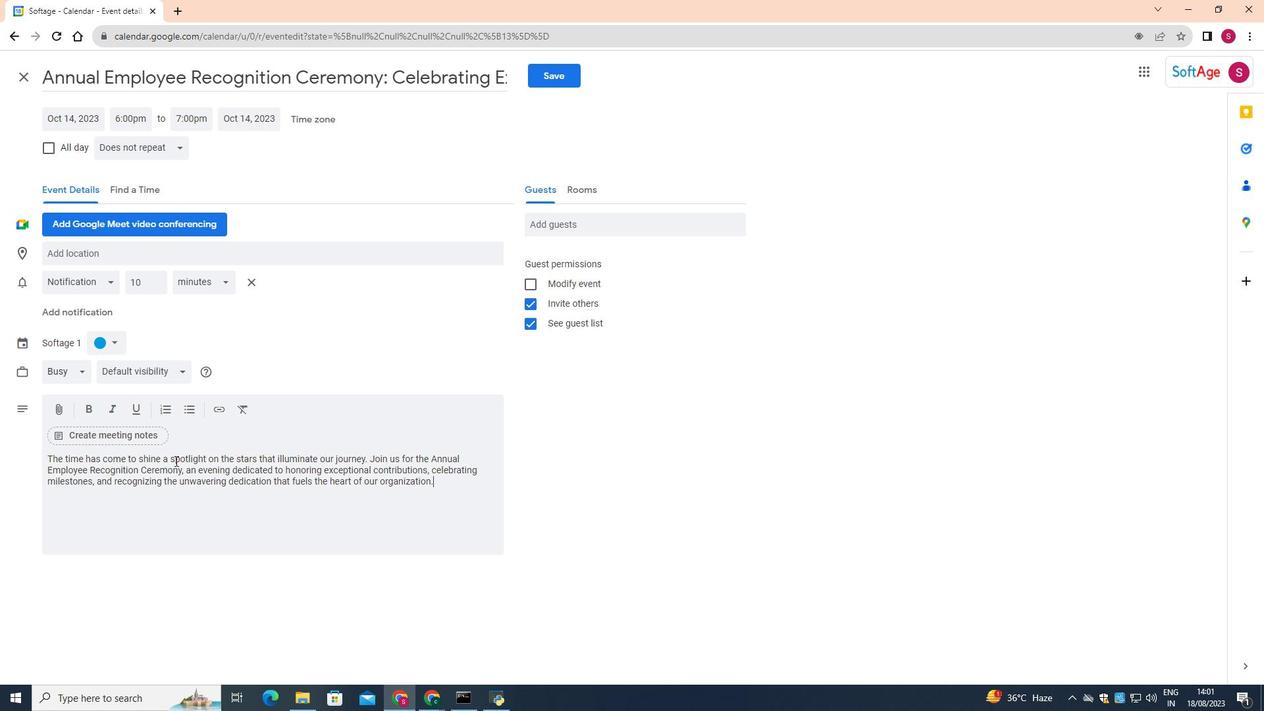 
Action: Key pressed .
Screenshot: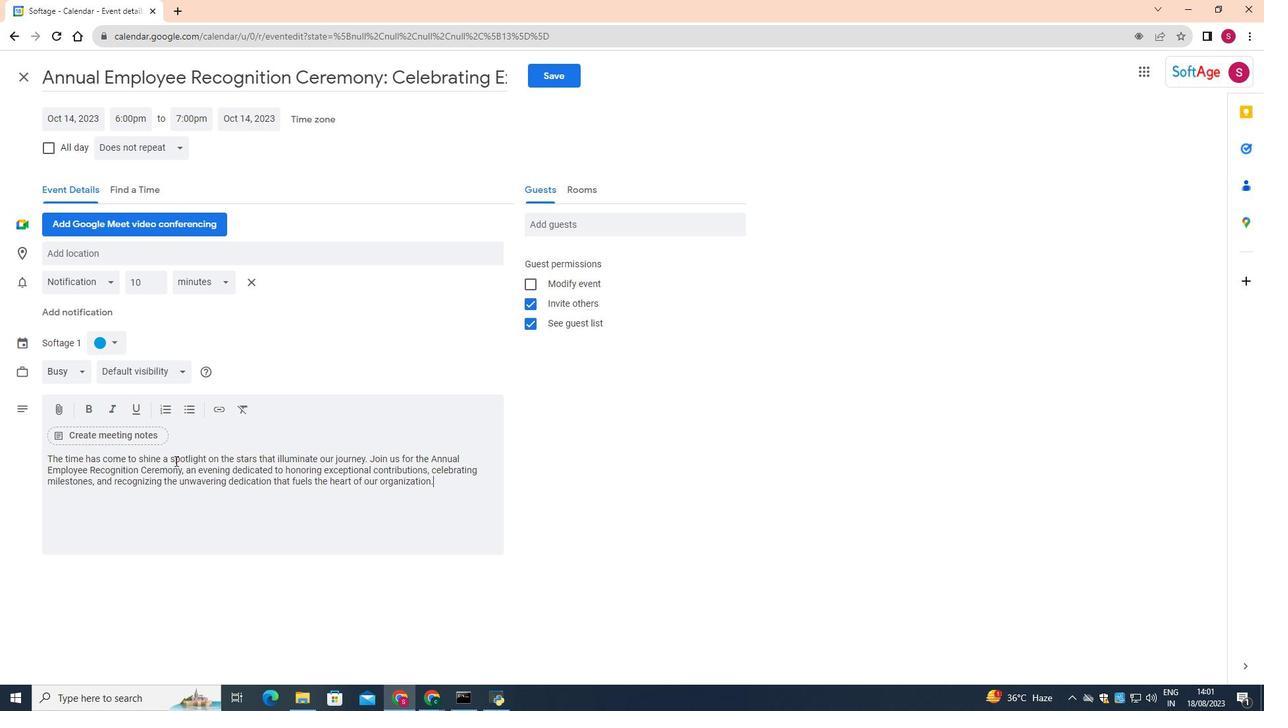 
Action: Mouse moved to (539, 80)
Screenshot: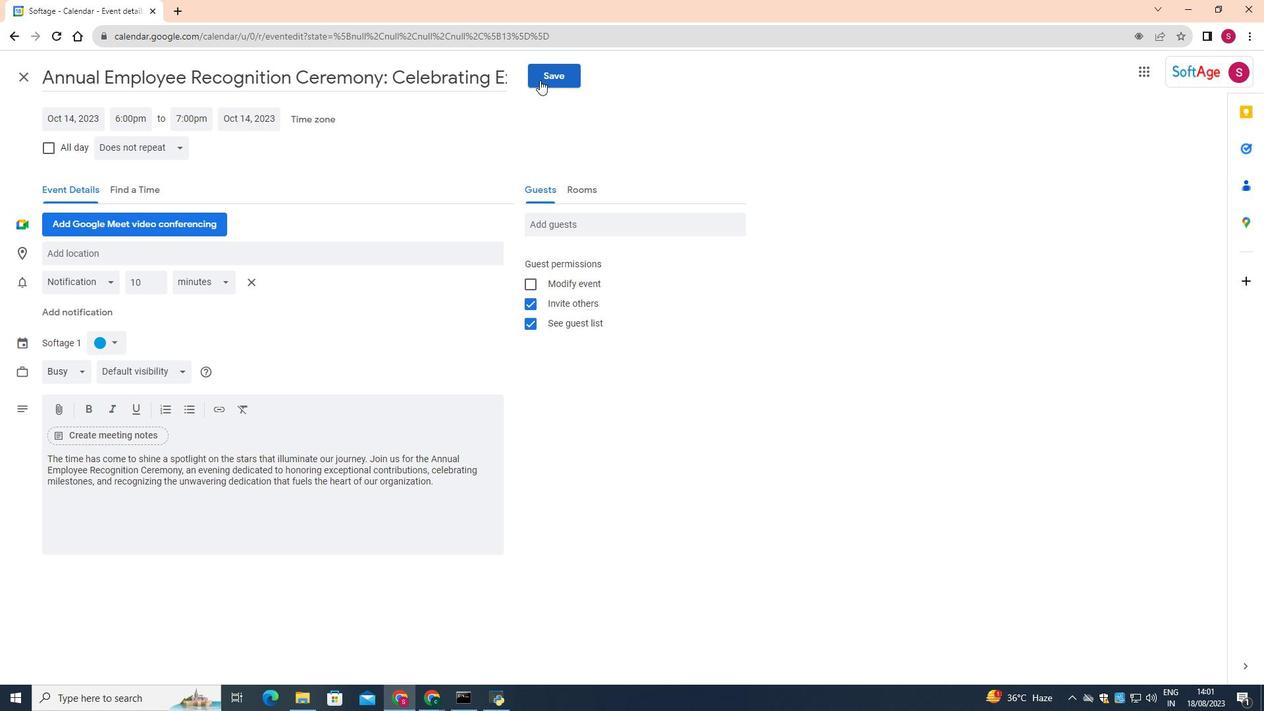 
Action: Mouse pressed left at (539, 80)
Screenshot: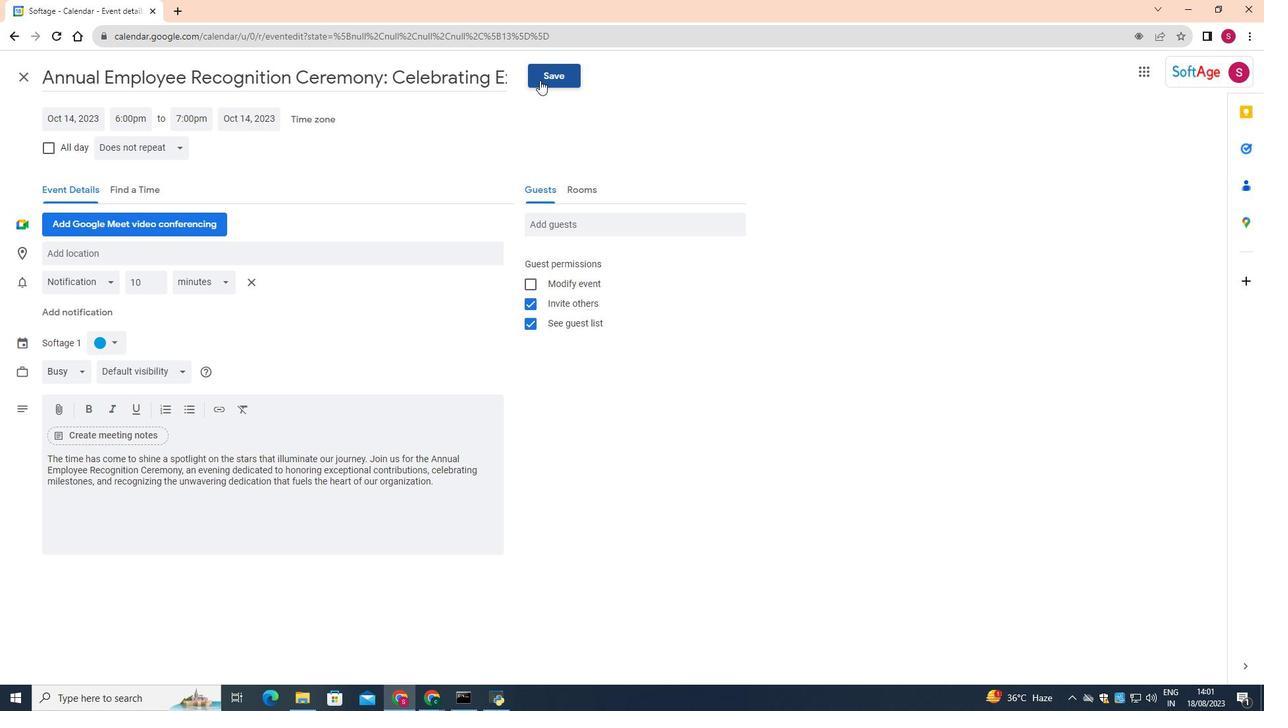 
Action: Mouse moved to (539, 80)
Screenshot: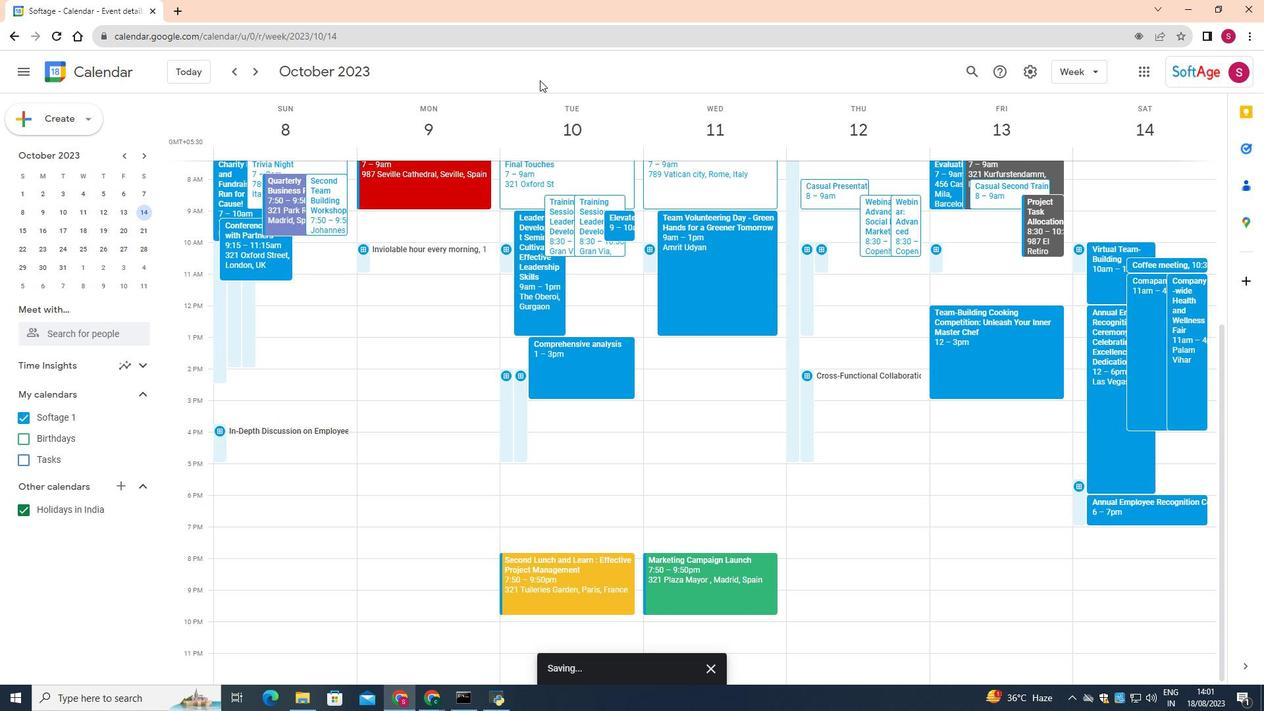 
